 Task: Open a blank sheet, save the file as Elizabeth Add the quote 'Success is not a destination; it's a journey.'Success is not a destination; it's a journey.  Apply font style Apply font style Engravers MT and font size 18 Align the text to the Left .Change the text color to  Tan
Action: Mouse moved to (27, 18)
Screenshot: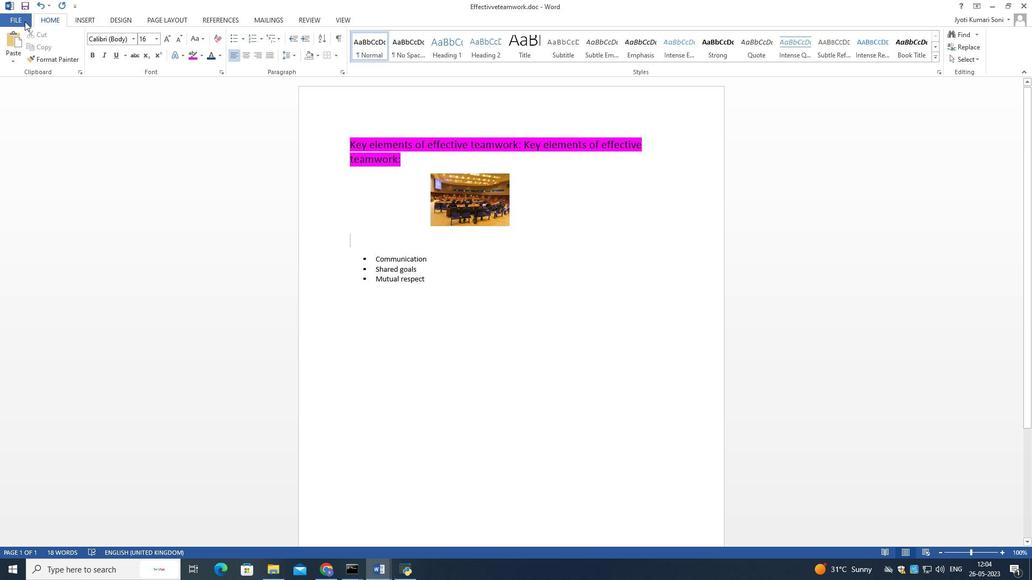 
Action: Mouse pressed left at (27, 18)
Screenshot: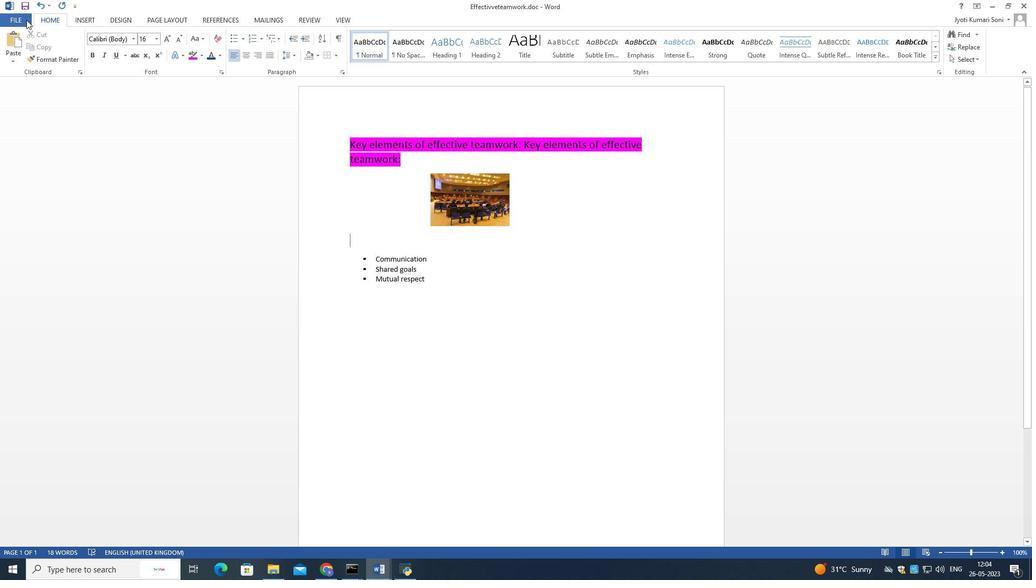 
Action: Mouse moved to (20, 71)
Screenshot: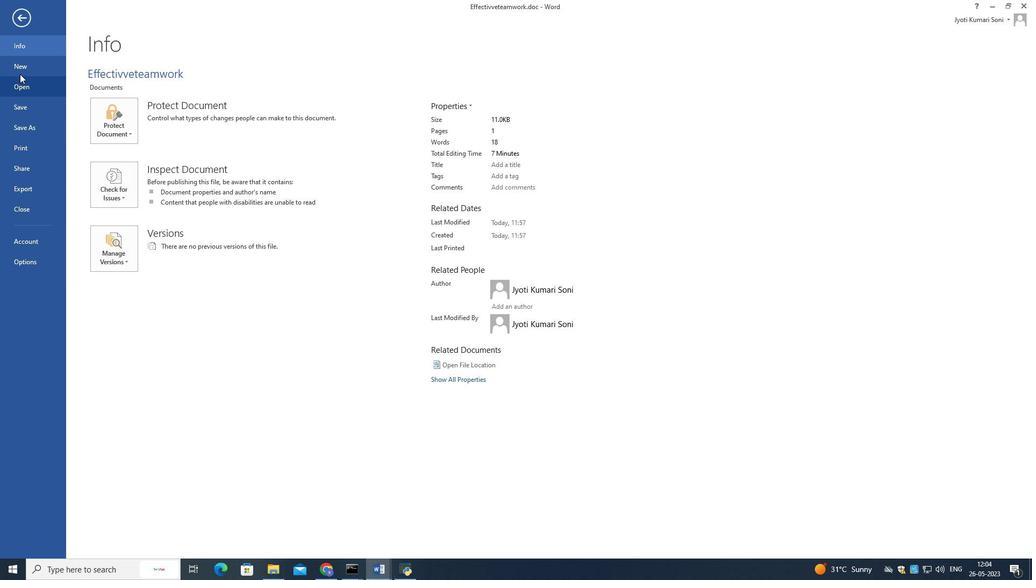 
Action: Mouse pressed left at (20, 71)
Screenshot: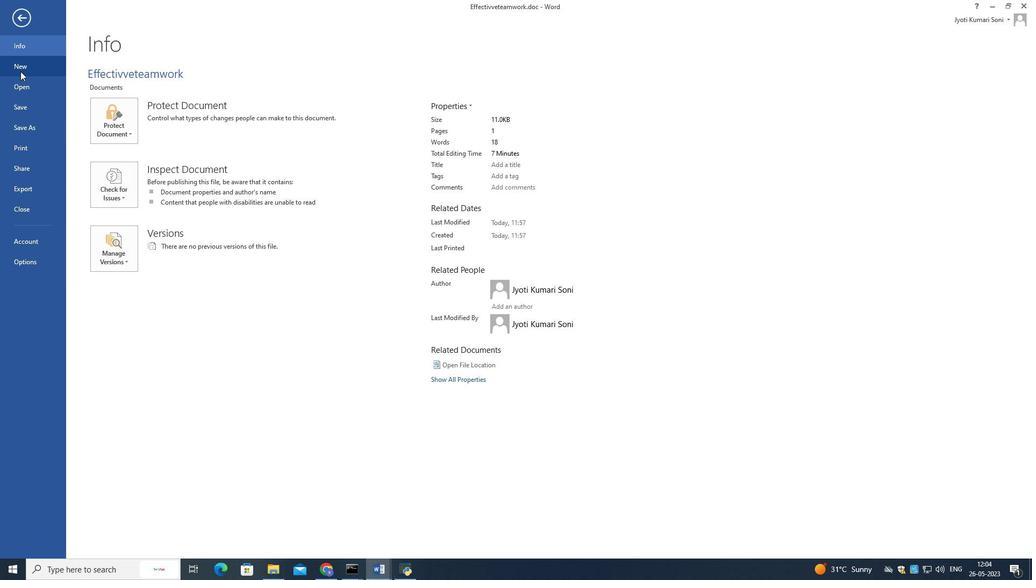 
Action: Mouse moved to (145, 156)
Screenshot: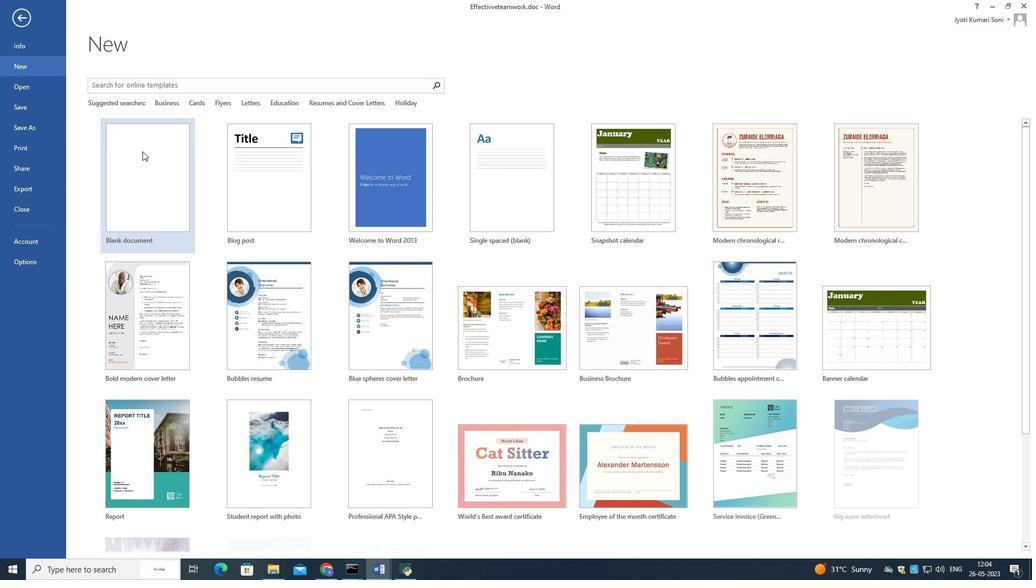 
Action: Mouse pressed left at (145, 156)
Screenshot: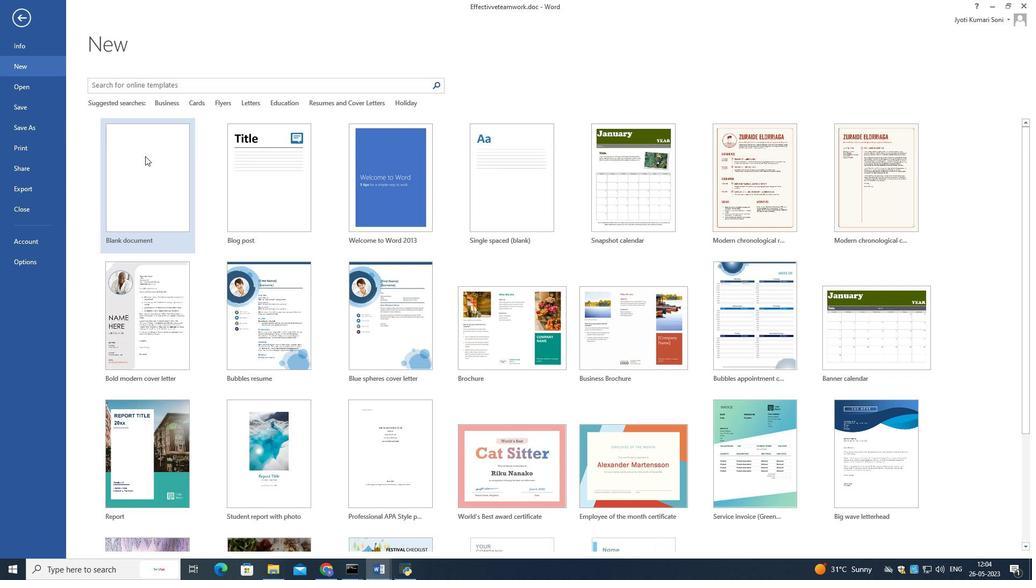 
Action: Mouse moved to (12, 19)
Screenshot: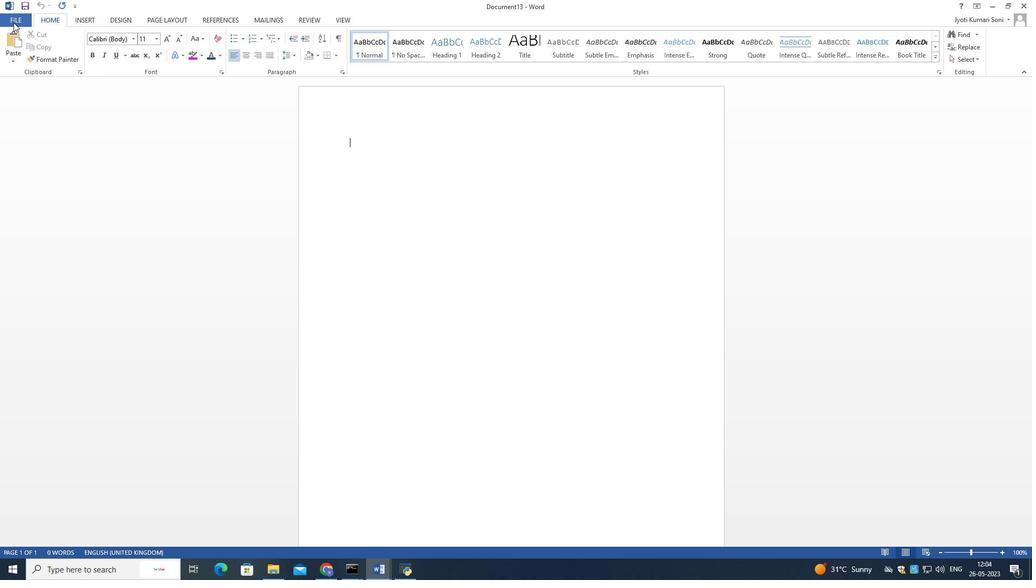 
Action: Mouse pressed left at (12, 19)
Screenshot: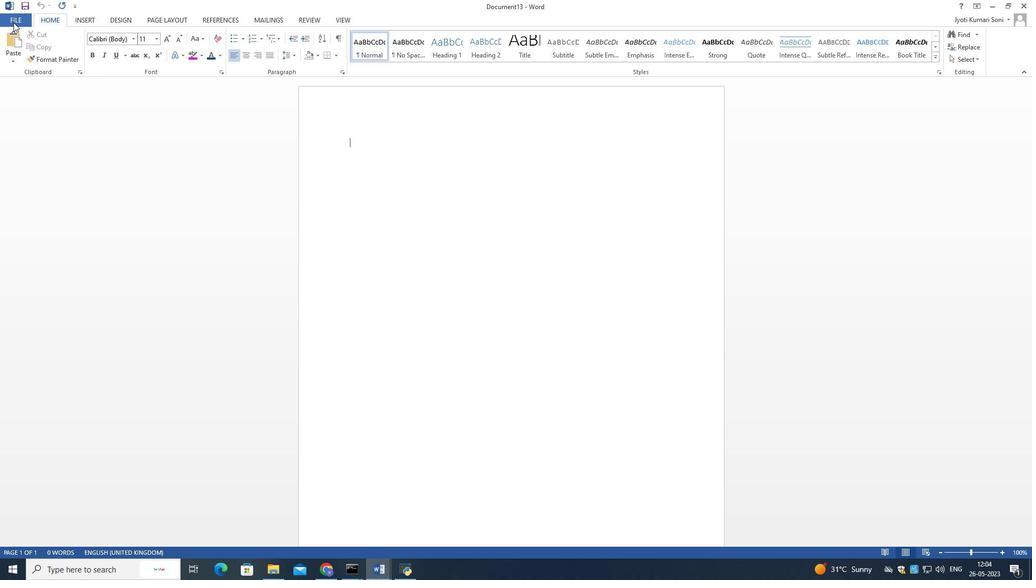 
Action: Mouse moved to (27, 132)
Screenshot: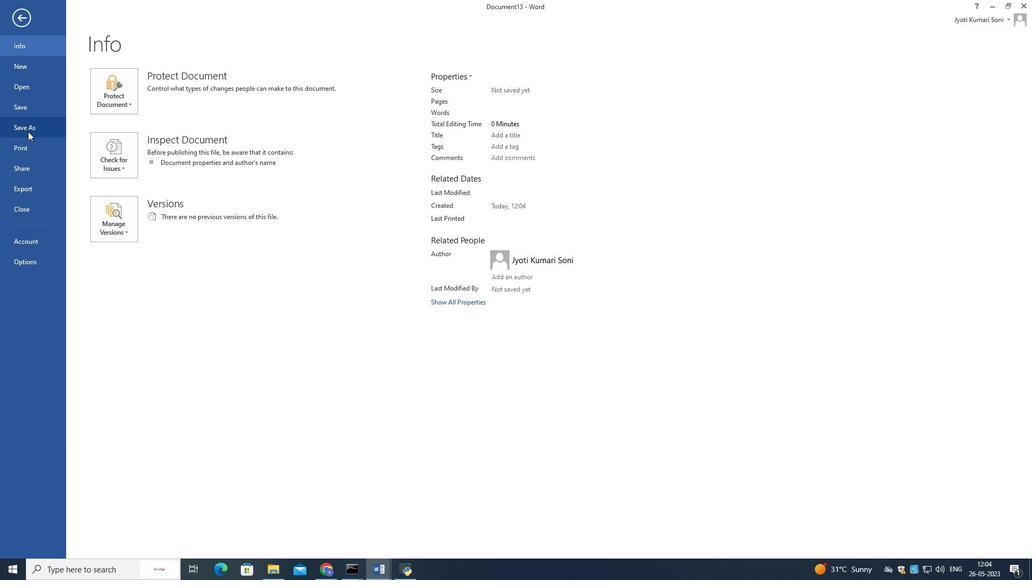 
Action: Mouse pressed left at (27, 132)
Screenshot: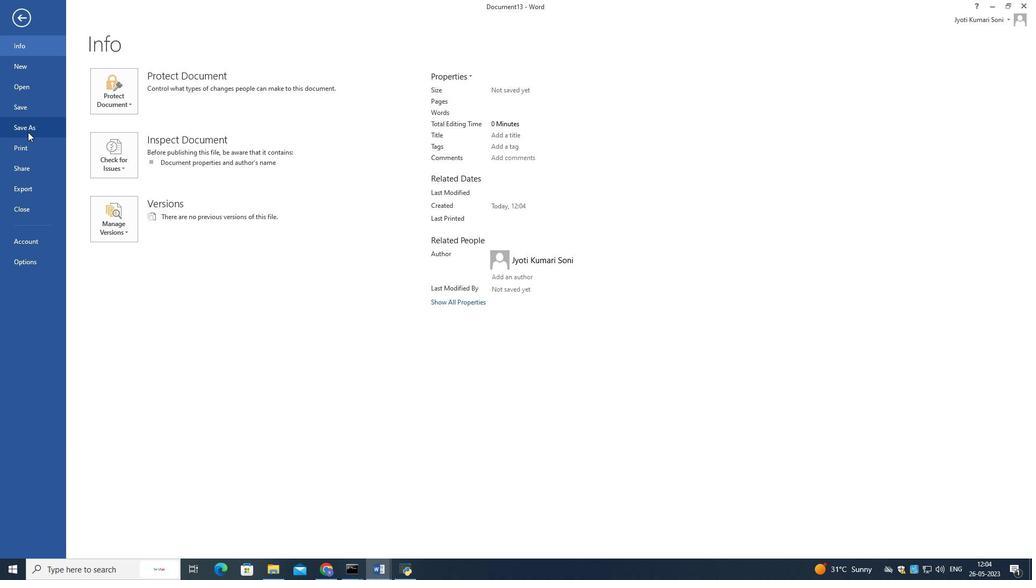 
Action: Mouse moved to (301, 112)
Screenshot: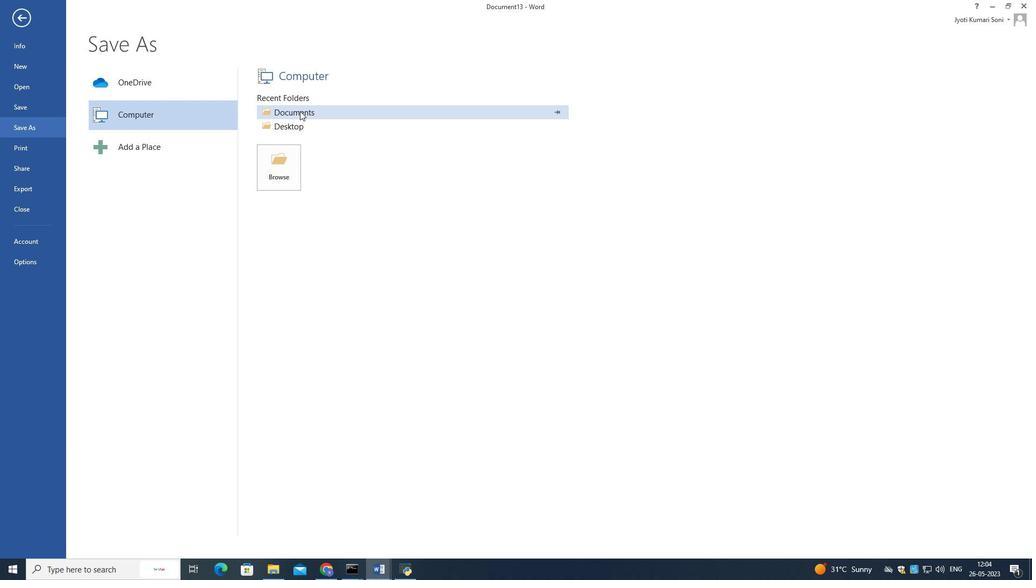 
Action: Mouse pressed left at (301, 112)
Screenshot: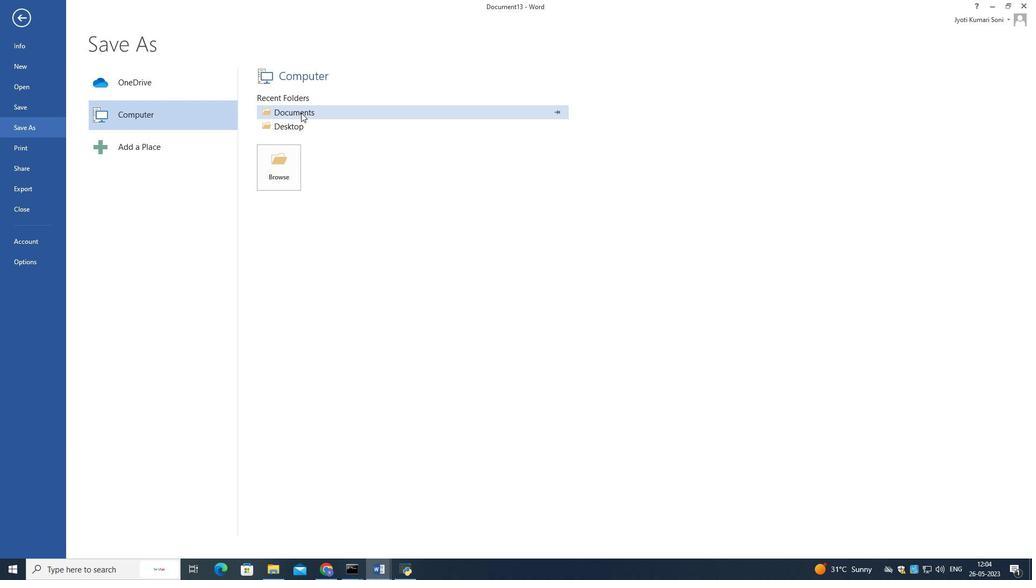 
Action: Mouse moved to (303, 214)
Screenshot: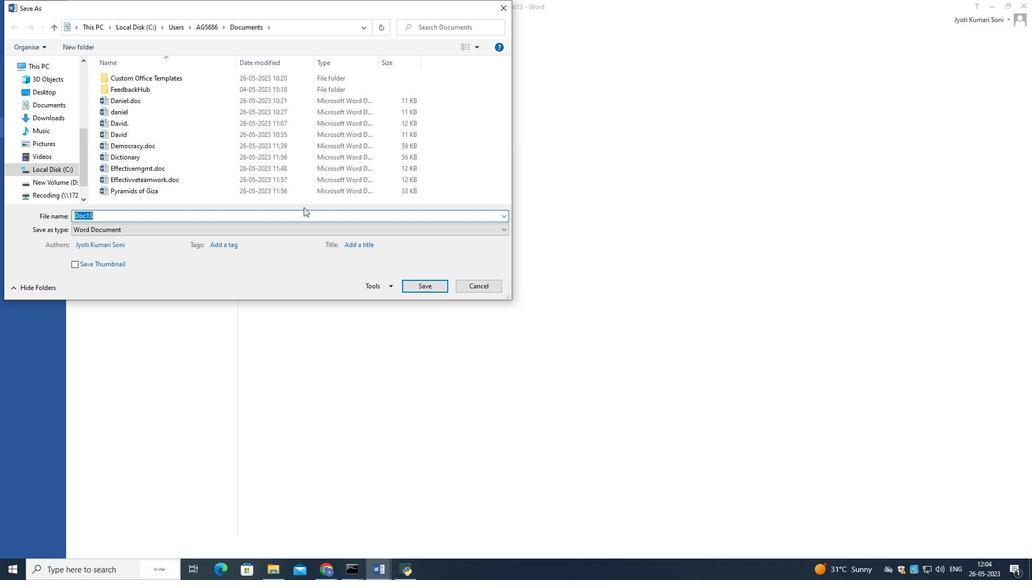 
Action: Key pressed <Key.shift>Elizabeth
Screenshot: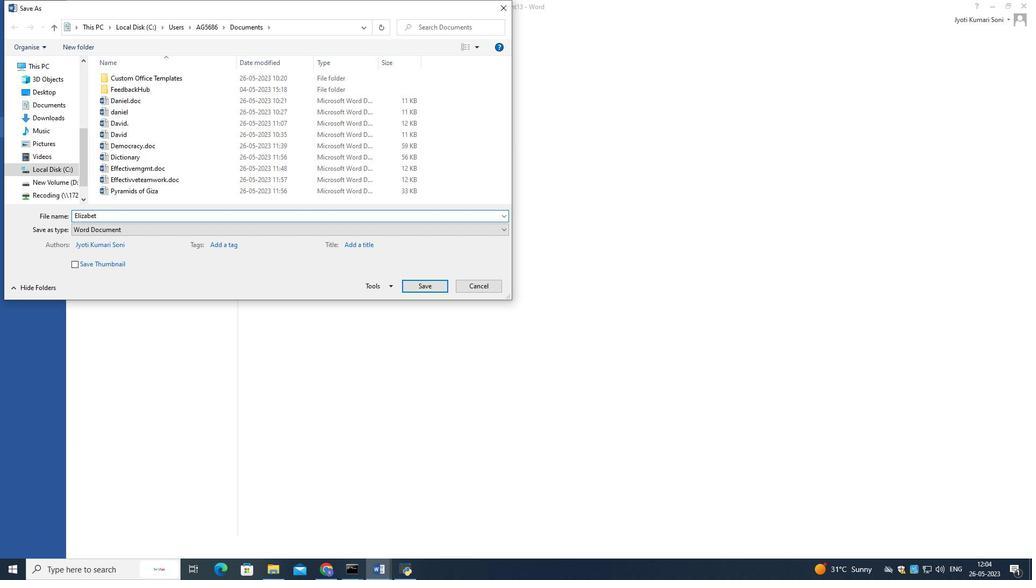 
Action: Mouse moved to (417, 289)
Screenshot: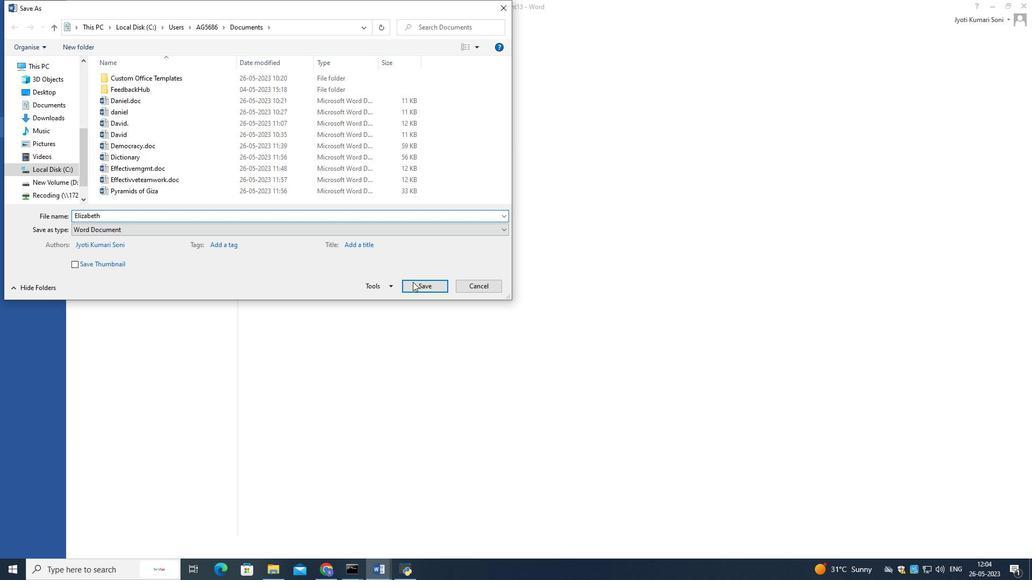 
Action: Mouse pressed left at (417, 289)
Screenshot: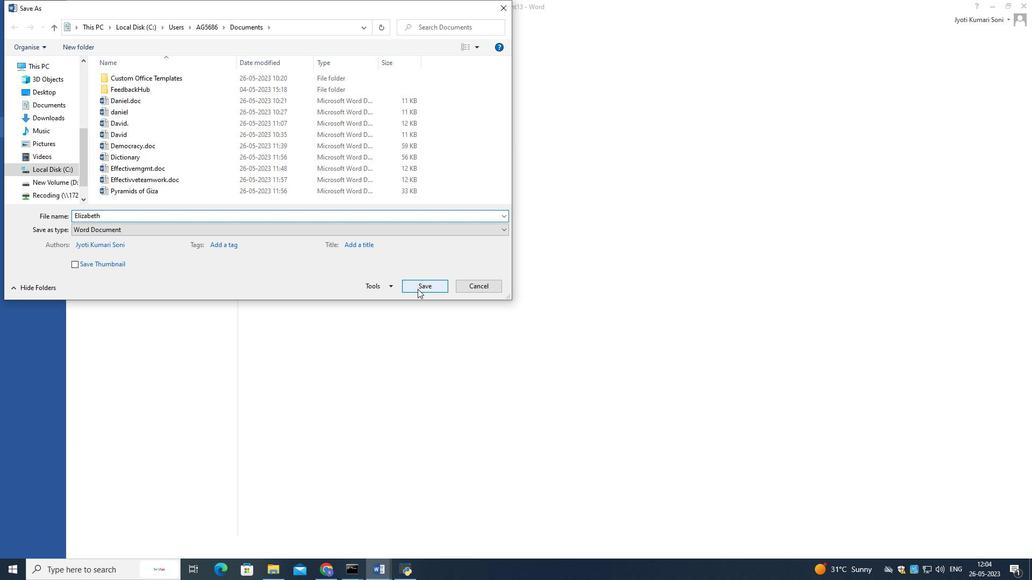 
Action: Mouse moved to (377, 146)
Screenshot: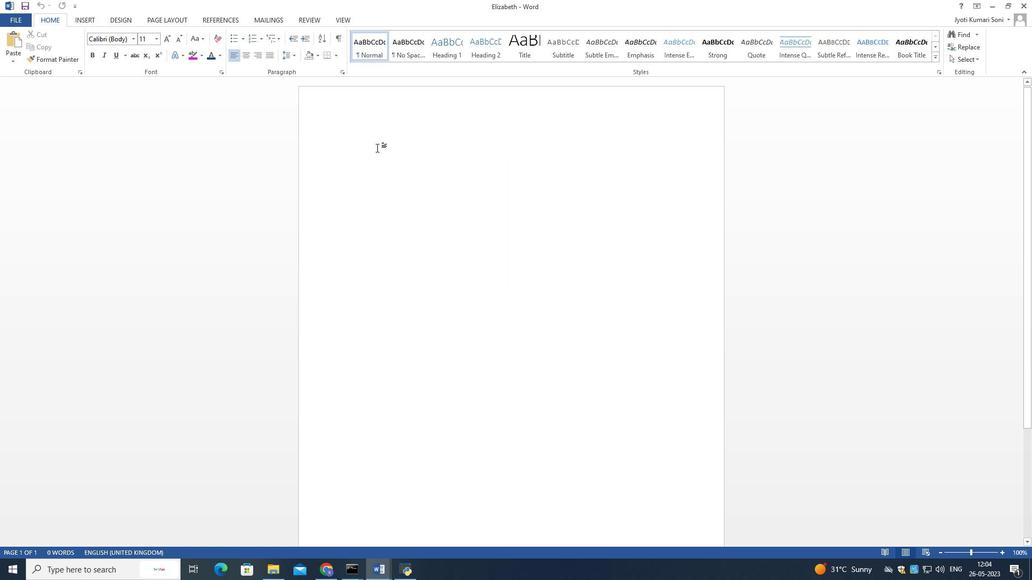 
Action: Key pressed <Key.shift>Succes
Screenshot: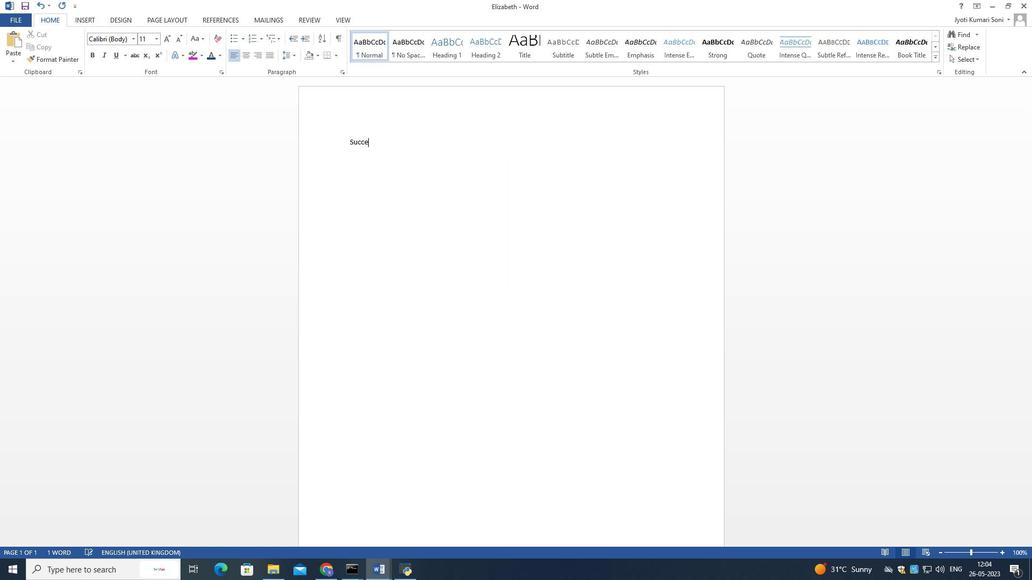 
Action: Mouse moved to (631, 5)
Screenshot: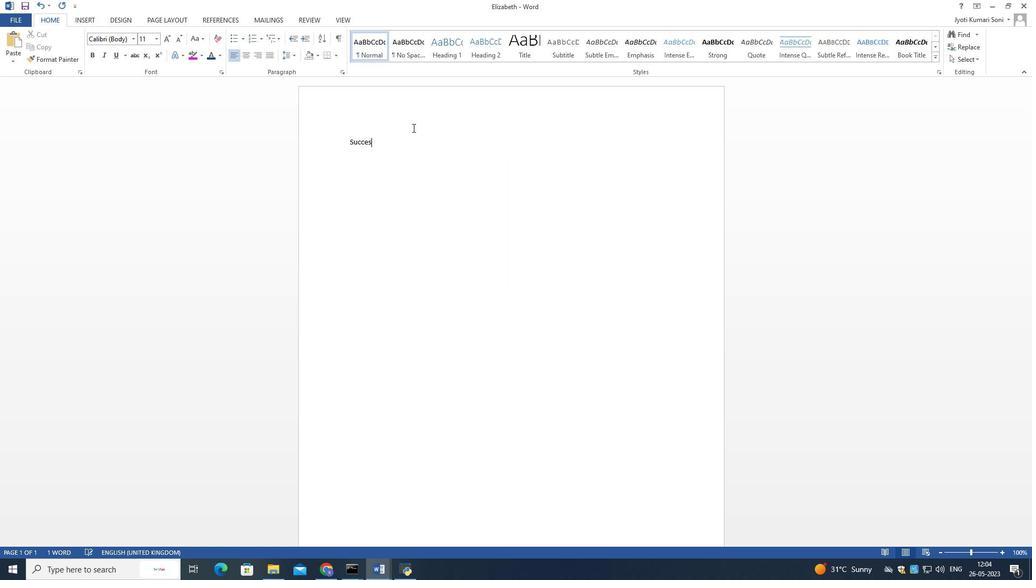 
Action: Key pressed s
Screenshot: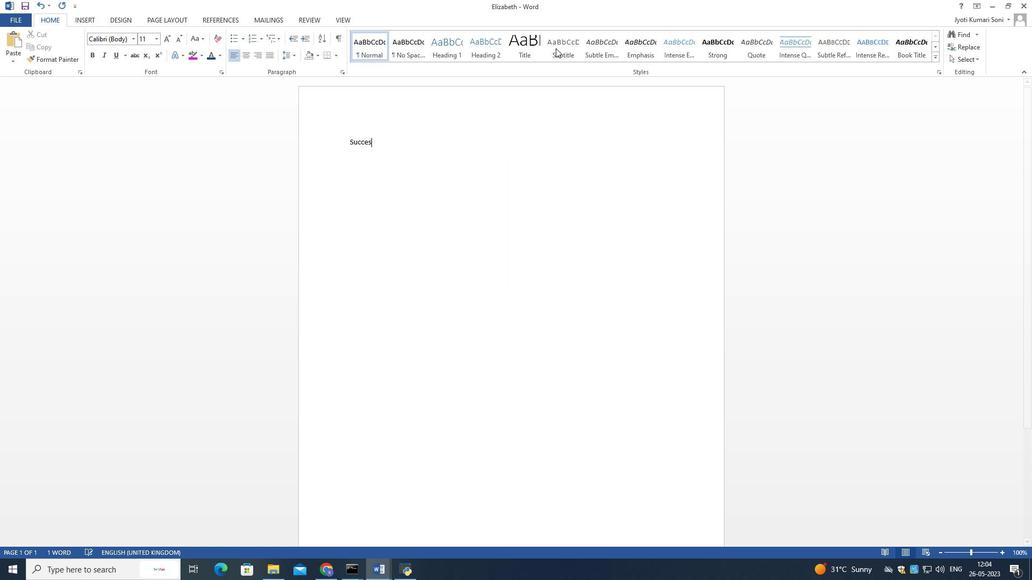 
Action: Mouse moved to (1032, 0)
Screenshot: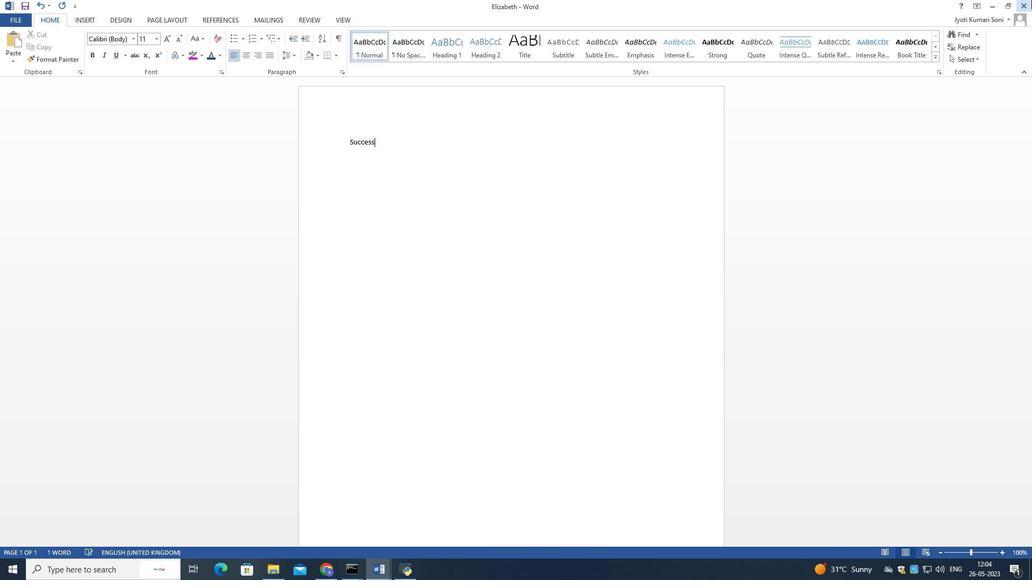 
Action: Key pressed <Key.space>id<Key.backspace>s<Key.space>not<Key.space>a<Key.space>destination;<Key.space><Key.shift>It's<Key.space>a<Key.space>journey.<Key.space><Key.shift>Success<Key.space>is<Key.space><Key.space>not<Key.space>a<Key.space>destination<Key.space>;<Key.space>i<Key.backspace><Key.shift>It's<Key.space>is<Key.space>a<Key.space>journey.
Screenshot: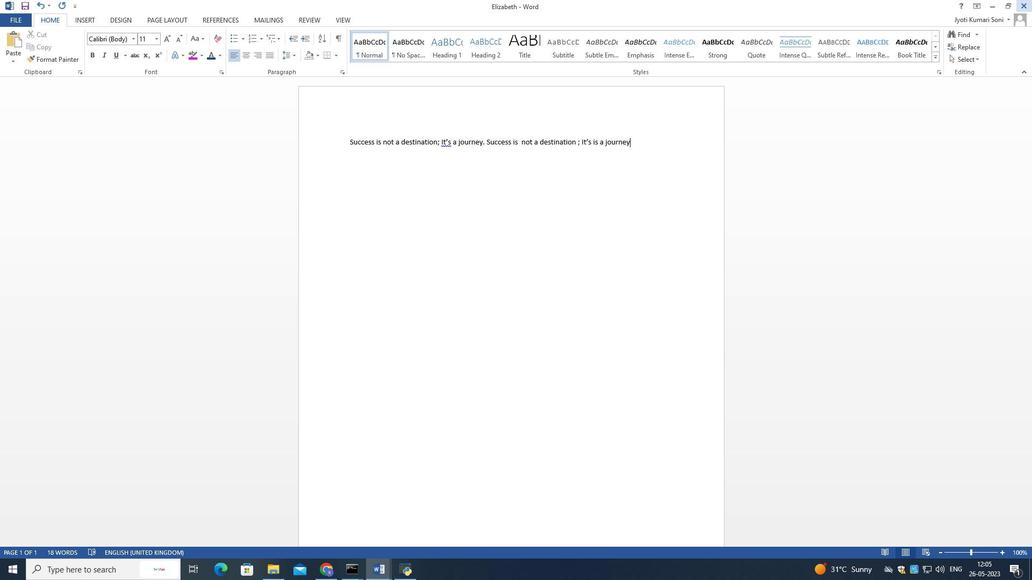 
Action: Mouse moved to (440, 141)
Screenshot: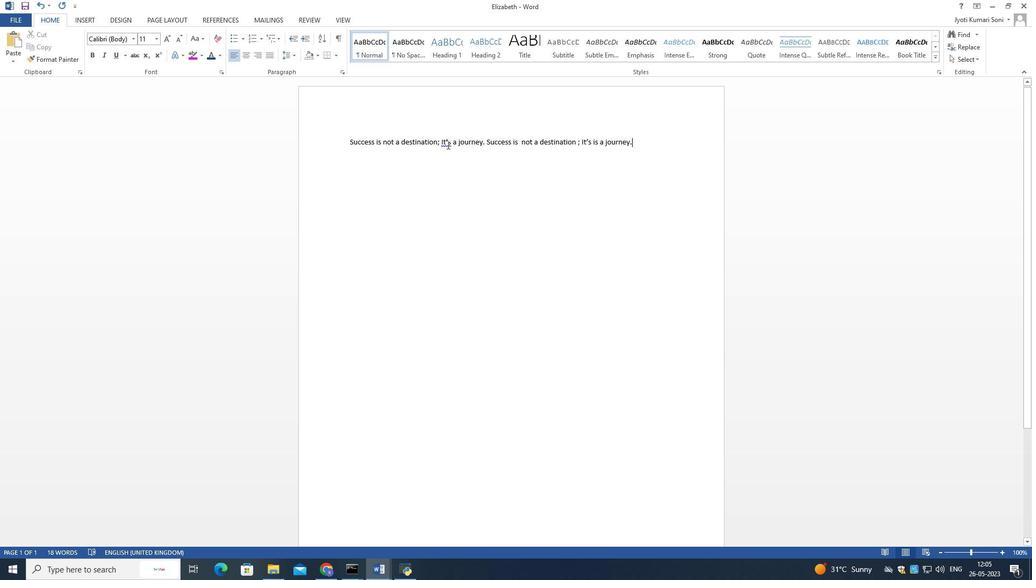 
Action: Mouse pressed left at (440, 141)
Screenshot: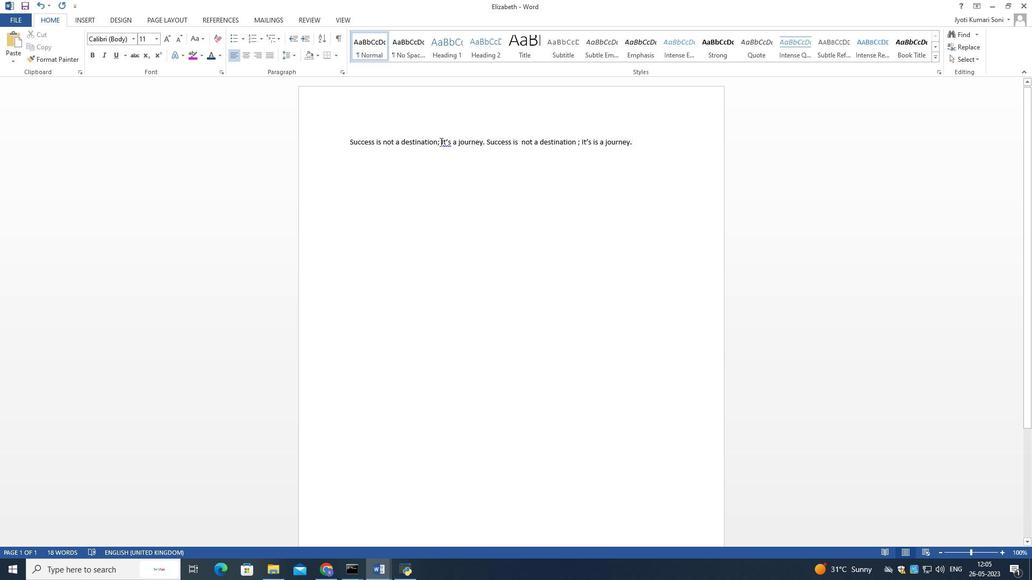 
Action: Mouse moved to (468, 162)
Screenshot: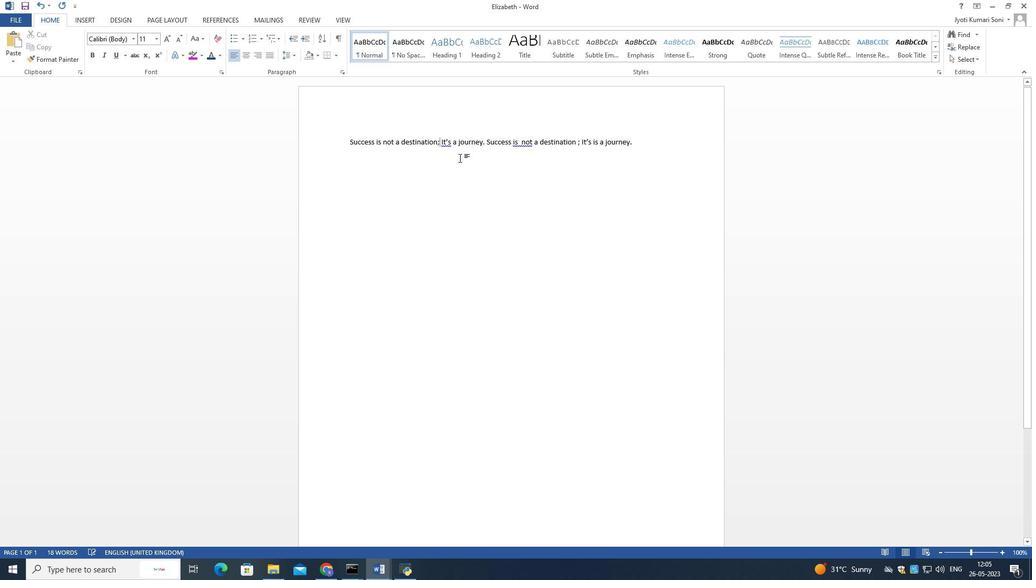 
Action: Key pressed <Key.space>
Screenshot: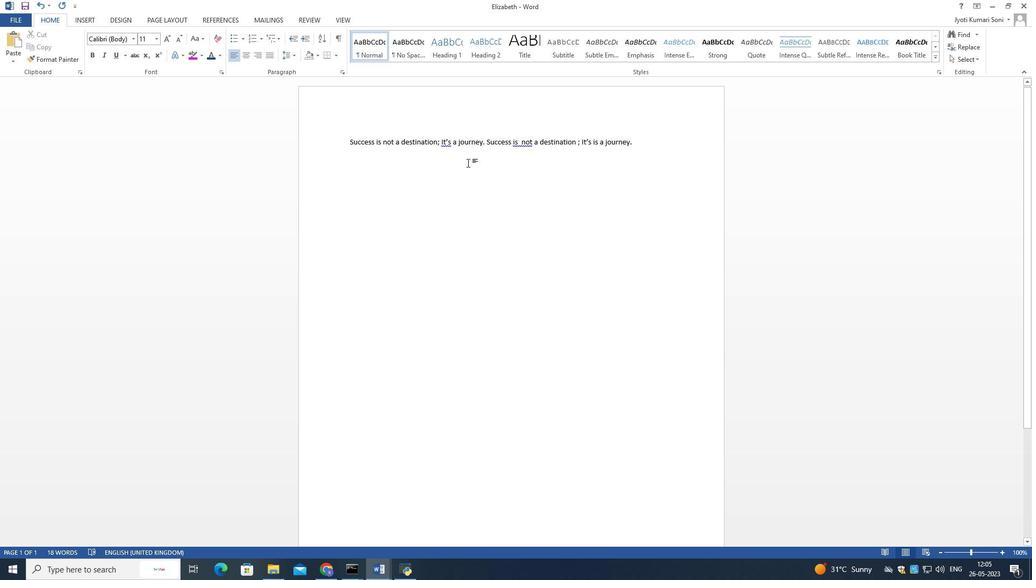 
Action: Mouse moved to (524, 140)
Screenshot: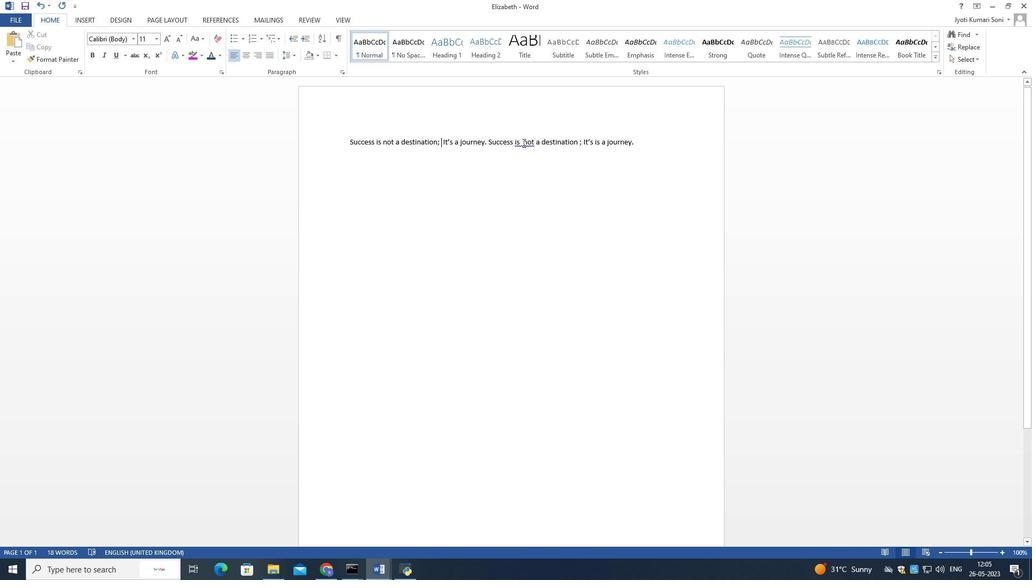 
Action: Mouse pressed left at (524, 140)
Screenshot: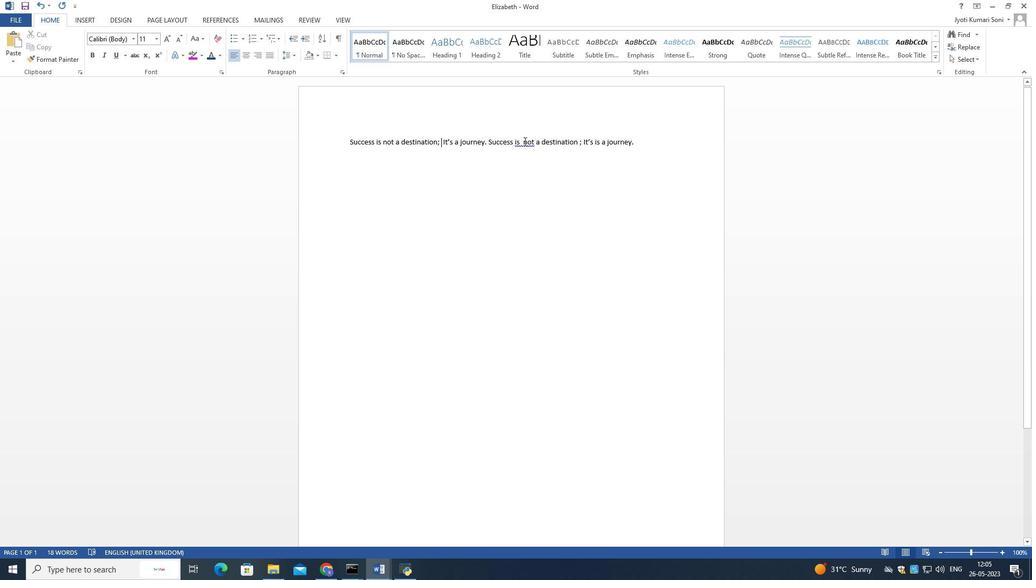 
Action: Mouse moved to (473, 198)
Screenshot: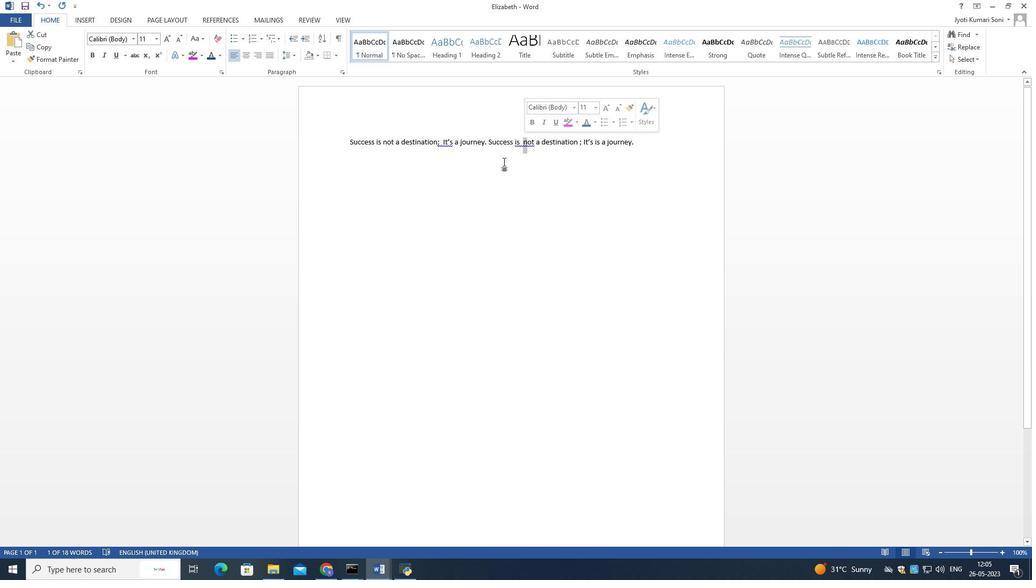 
Action: Mouse pressed left at (473, 198)
Screenshot: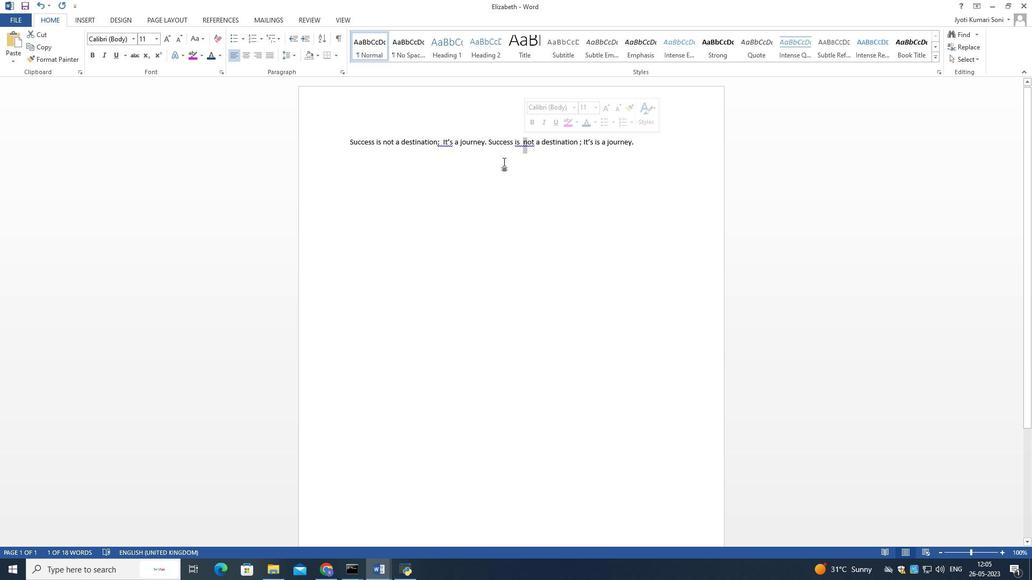 
Action: Mouse moved to (525, 139)
Screenshot: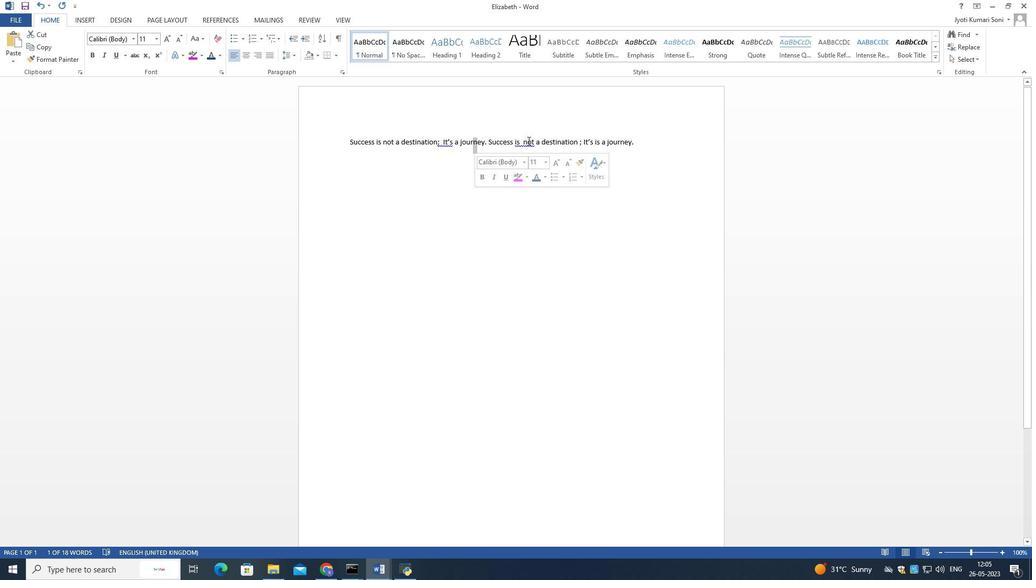 
Action: Mouse pressed left at (525, 139)
Screenshot: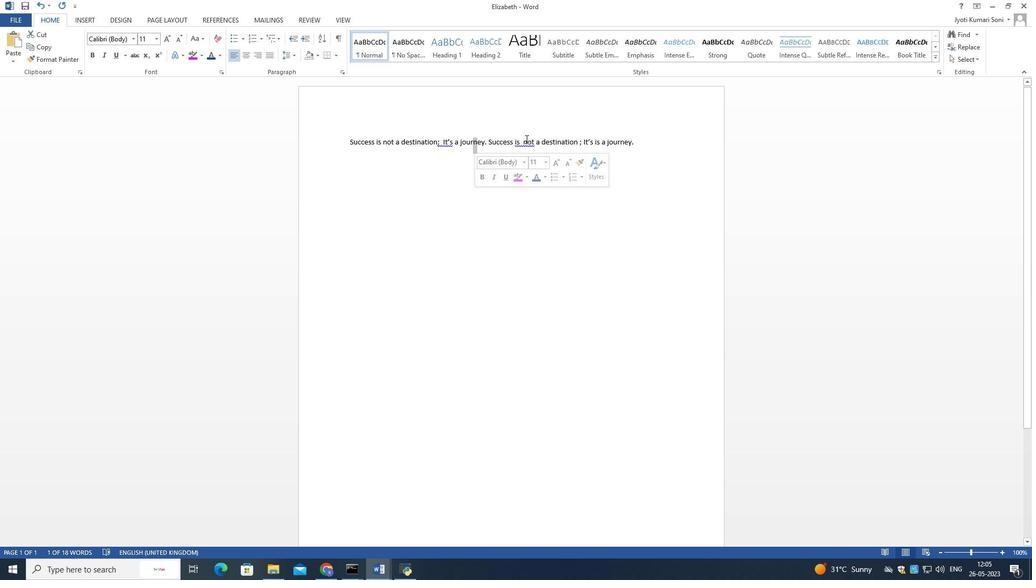 
Action: Mouse moved to (562, 225)
Screenshot: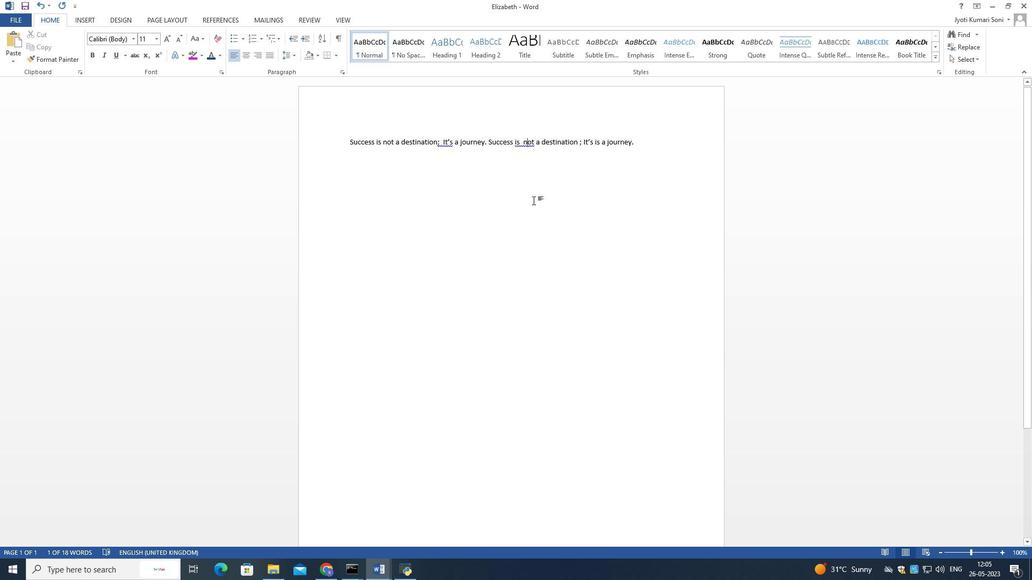 
Action: Key pressed <Key.left><Key.backspace>
Screenshot: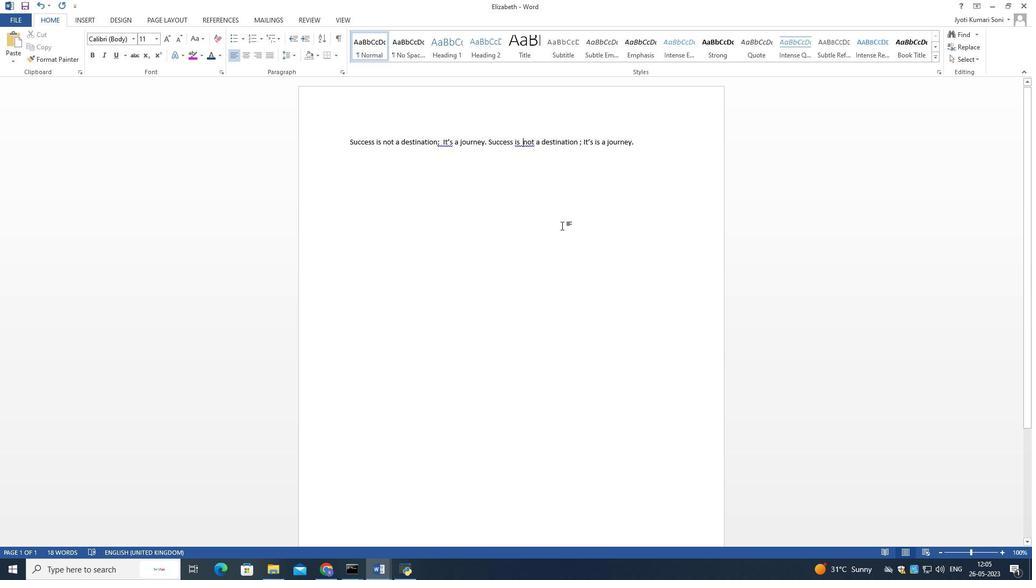 
Action: Mouse moved to (450, 140)
Screenshot: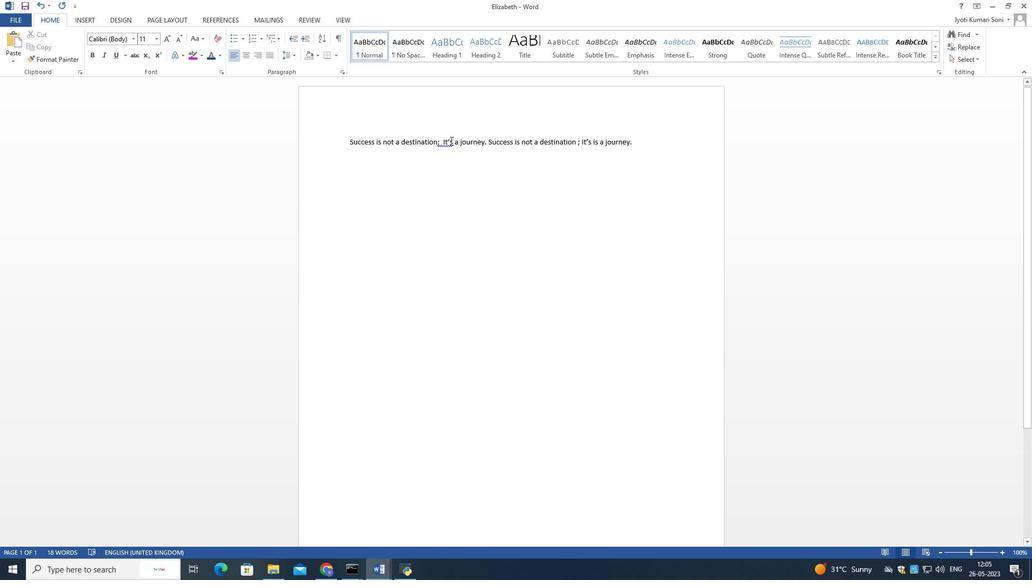 
Action: Mouse pressed left at (450, 140)
Screenshot: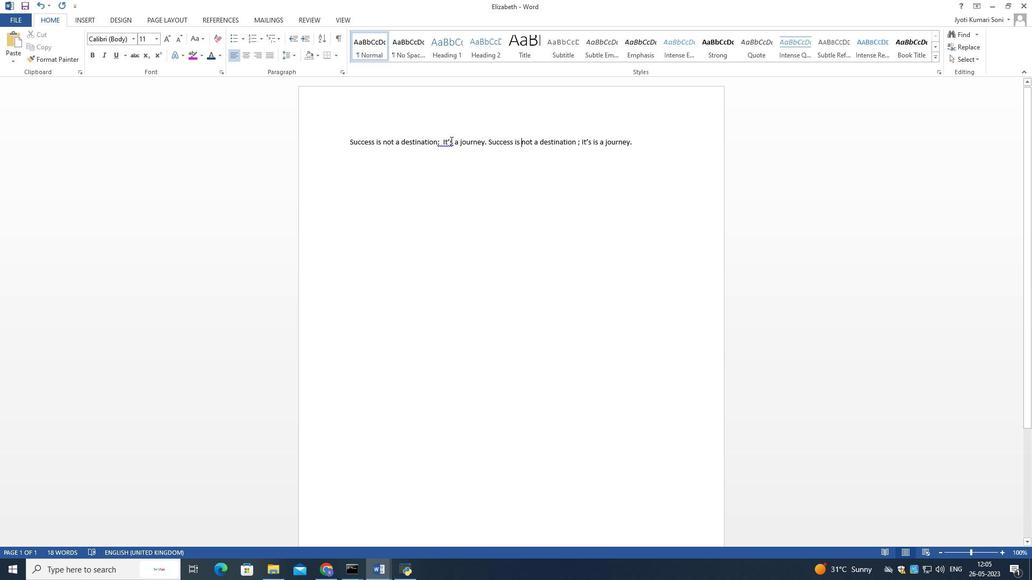 
Action: Mouse moved to (442, 141)
Screenshot: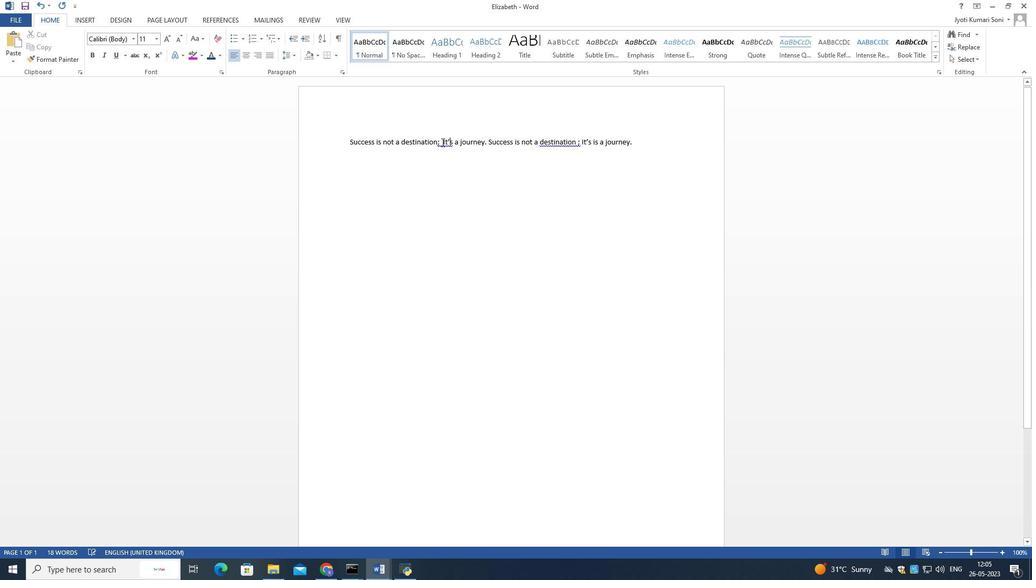 
Action: Mouse pressed left at (442, 141)
Screenshot: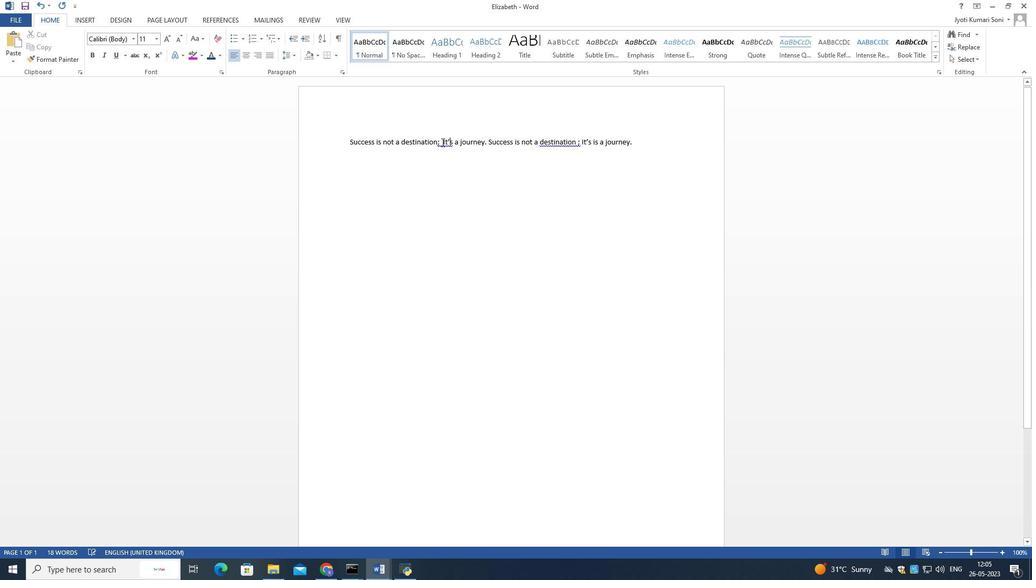 
Action: Mouse moved to (454, 198)
Screenshot: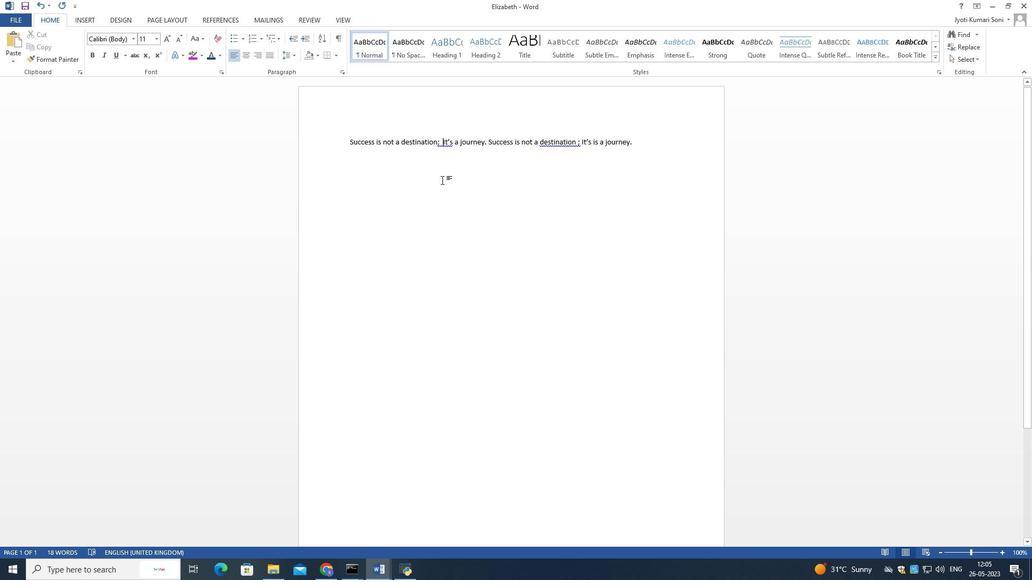 
Action: Key pressed <Key.backspace>
Screenshot: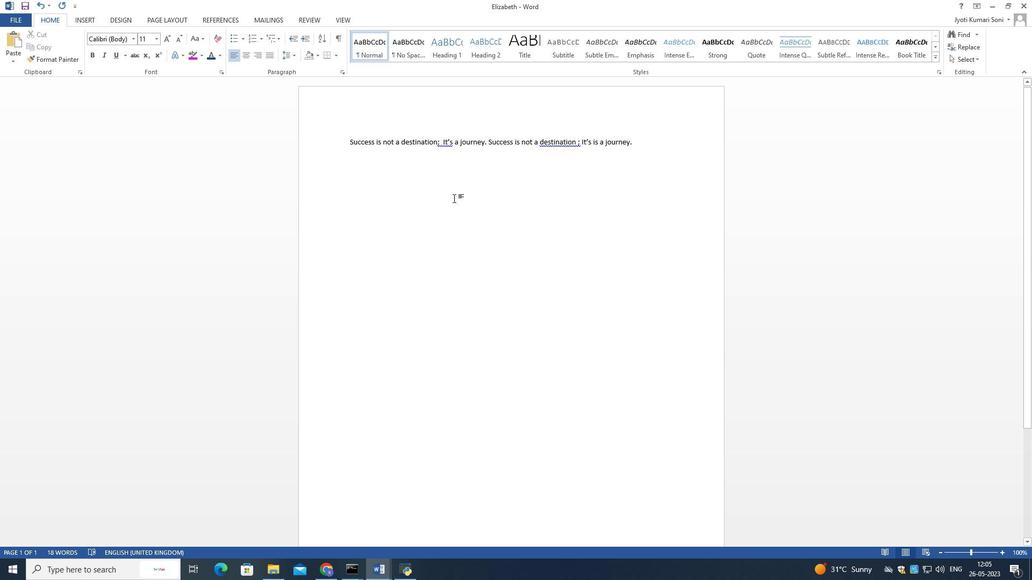 
Action: Mouse moved to (576, 138)
Screenshot: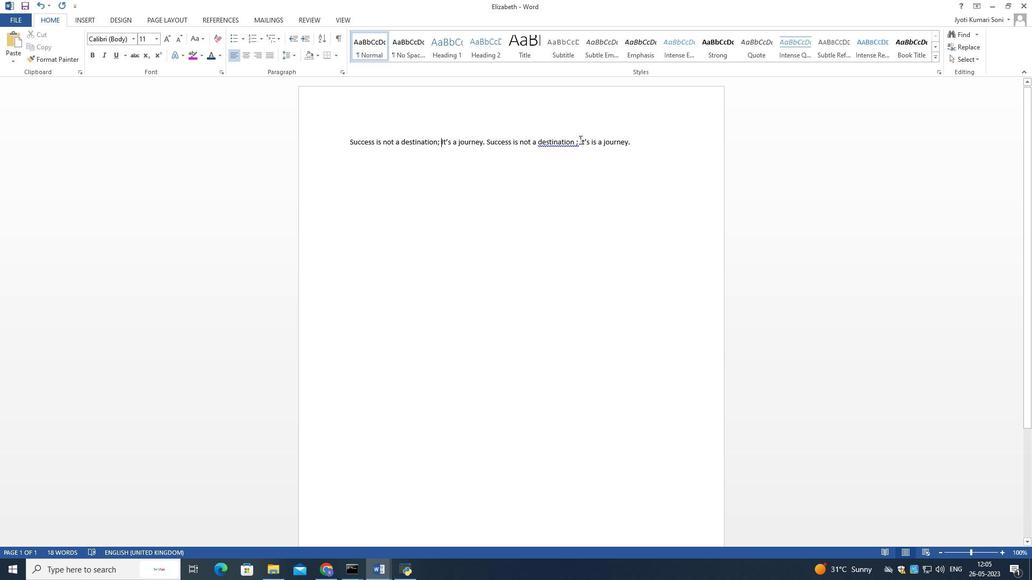 
Action: Mouse pressed left at (576, 138)
Screenshot: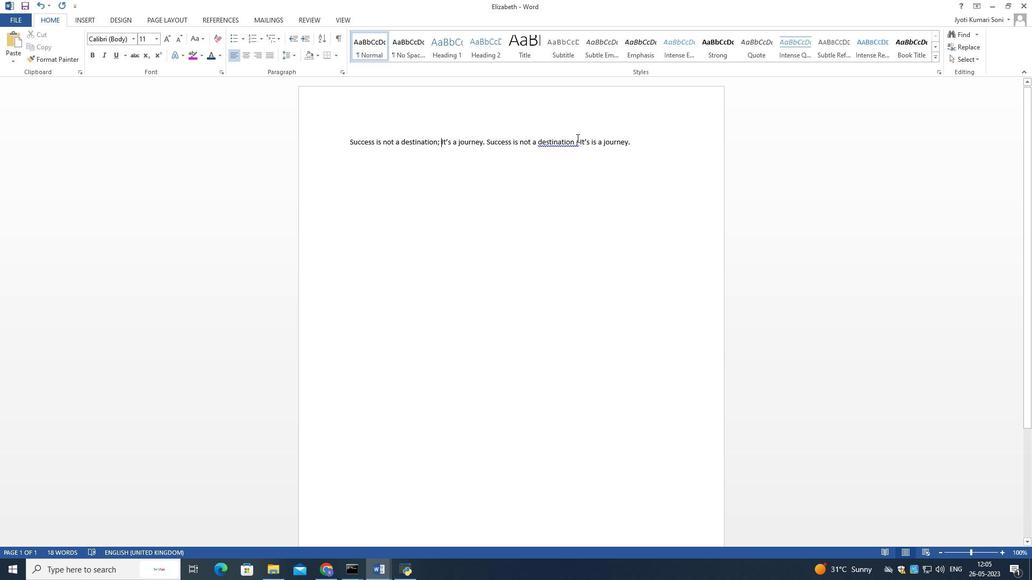 
Action: Mouse moved to (574, 189)
Screenshot: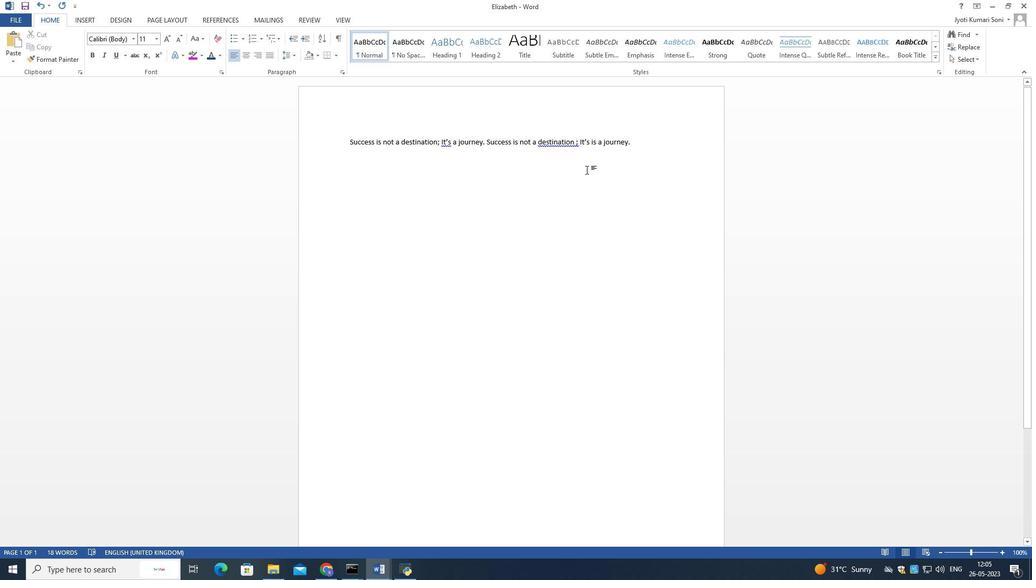 
Action: Mouse pressed left at (574, 189)
Screenshot: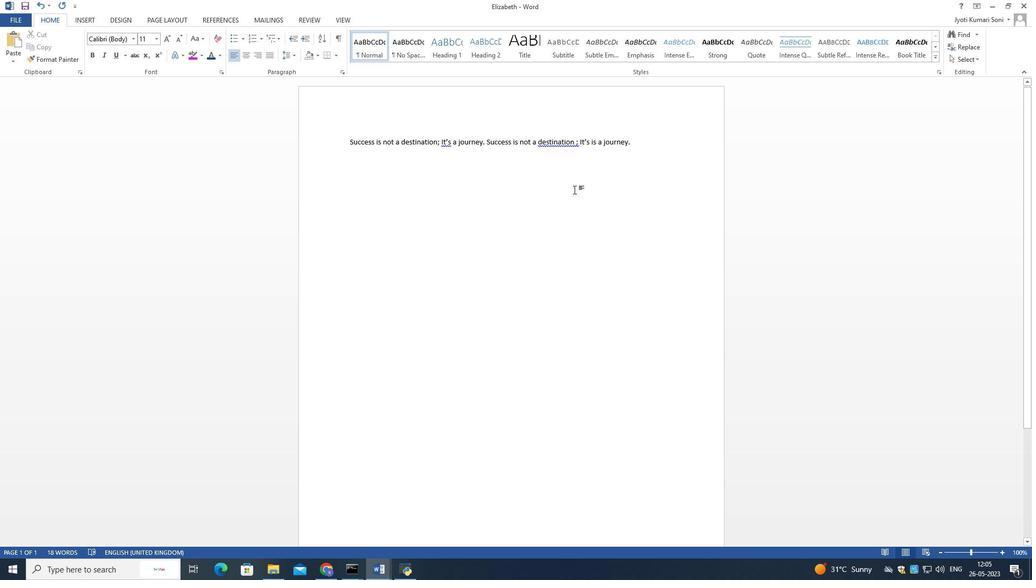 
Action: Mouse moved to (644, 140)
Screenshot: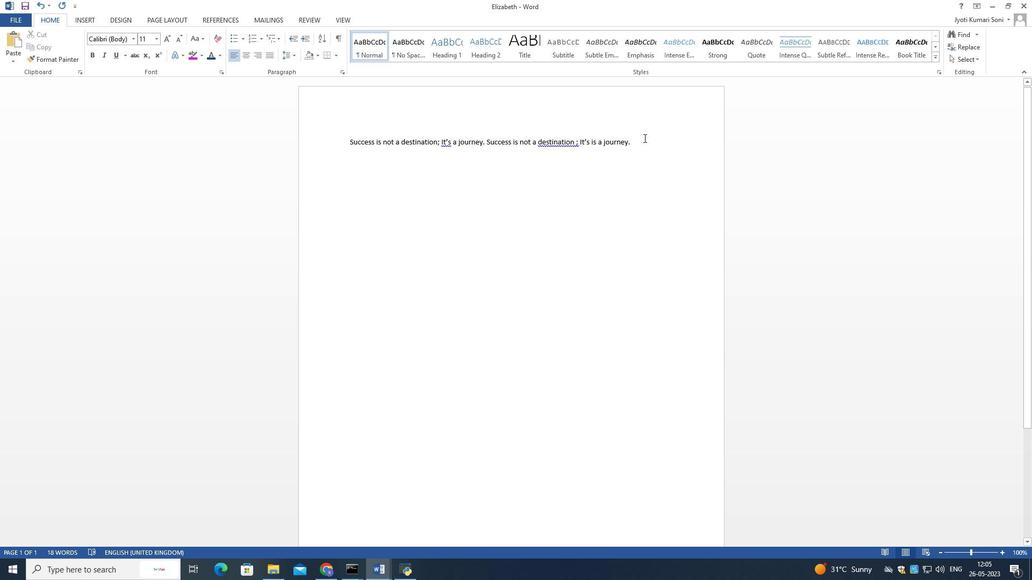 
Action: Mouse pressed left at (644, 140)
Screenshot: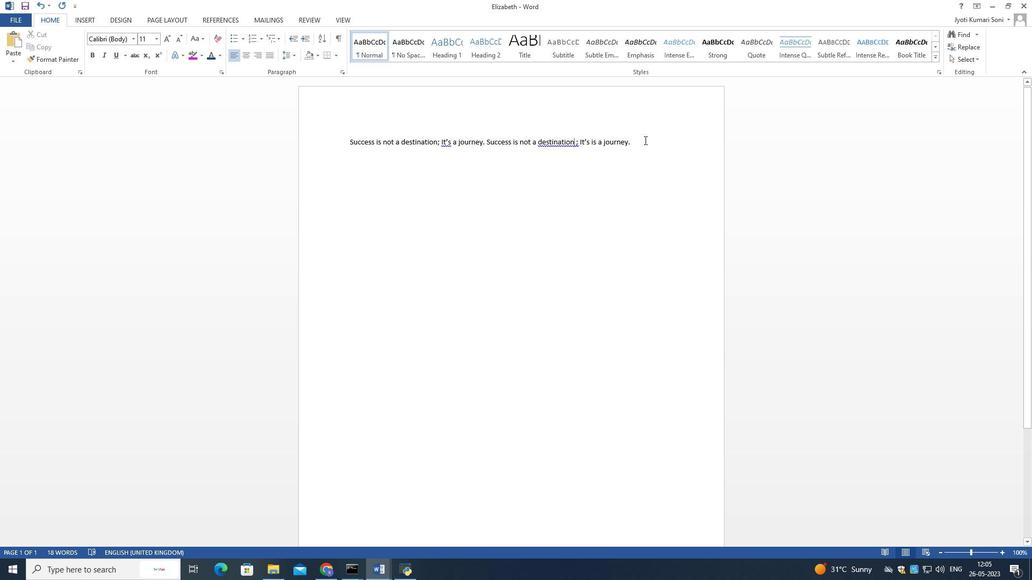 
Action: Mouse moved to (131, 38)
Screenshot: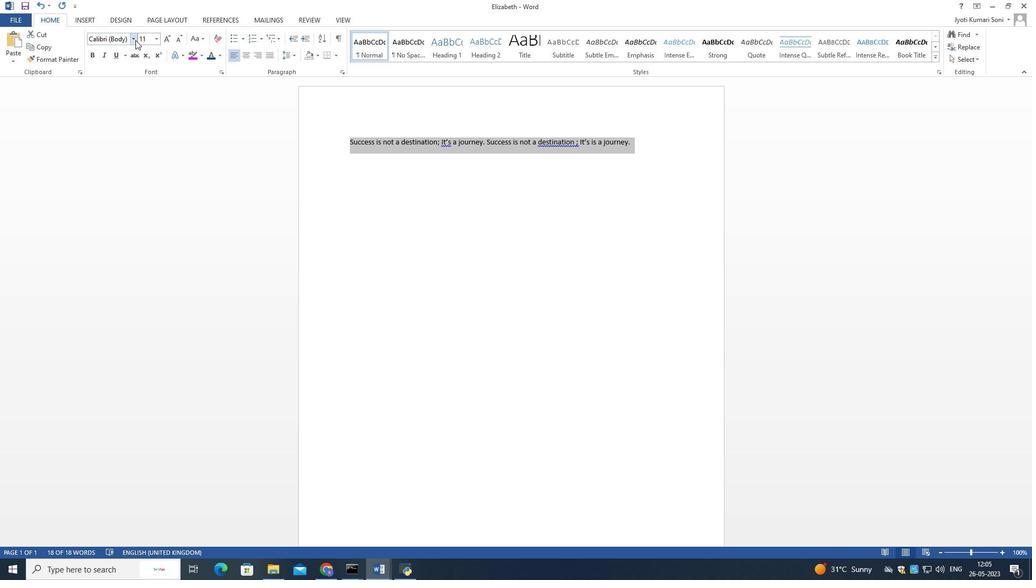 
Action: Mouse pressed left at (131, 38)
Screenshot: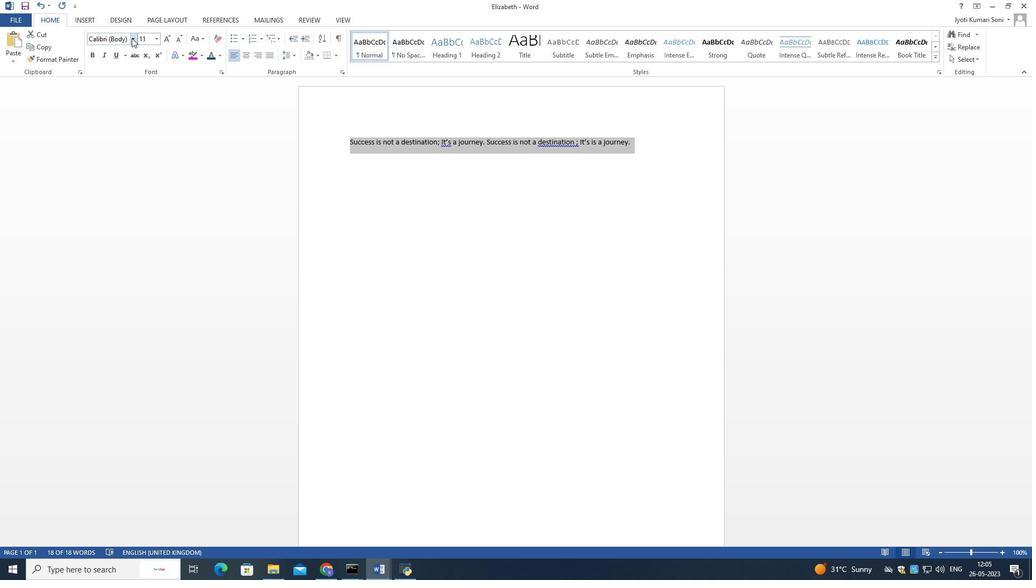 
Action: Mouse moved to (149, 161)
Screenshot: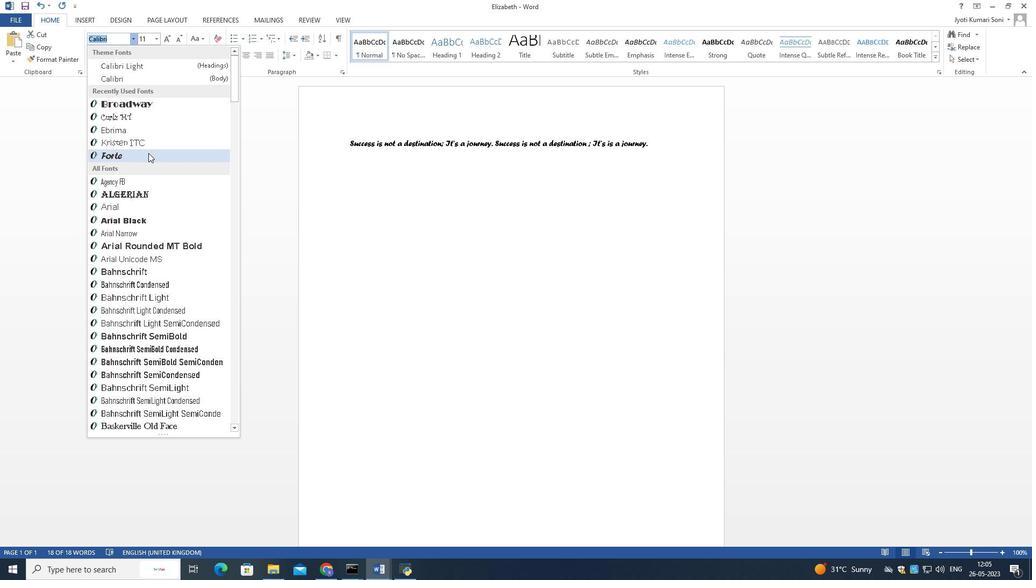 
Action: Mouse scrolled (149, 161) with delta (0, 0)
Screenshot: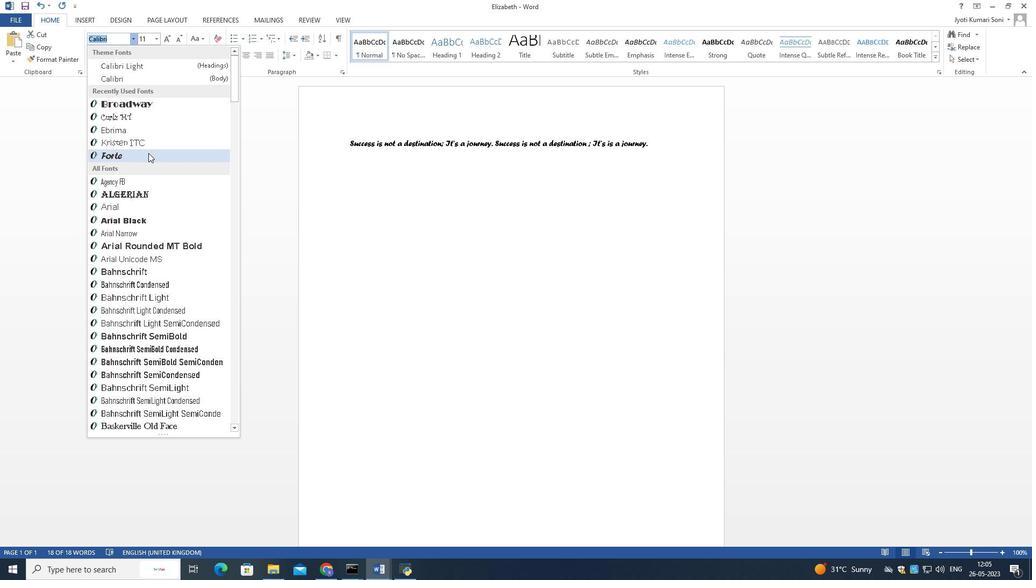 
Action: Mouse moved to (149, 166)
Screenshot: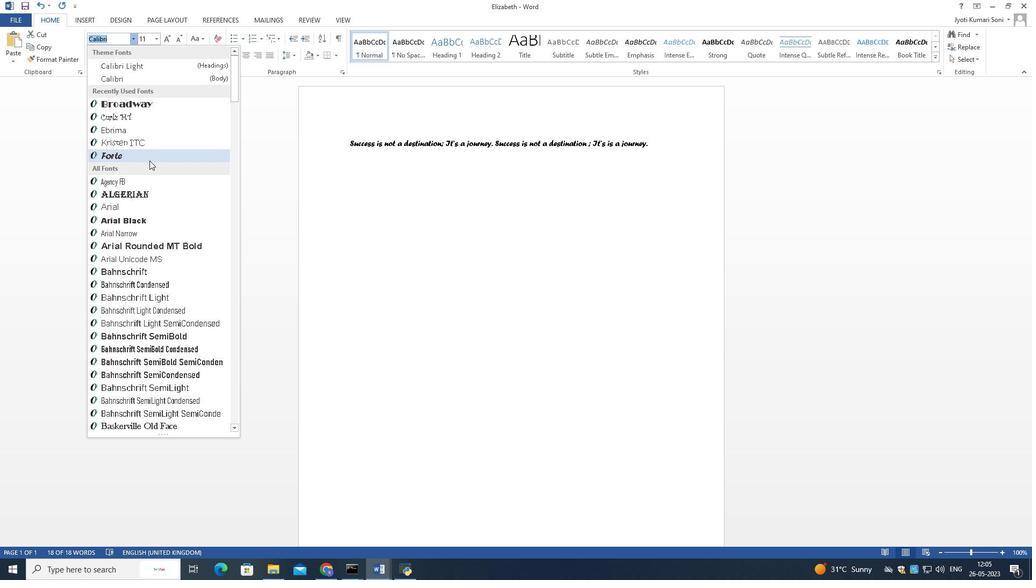 
Action: Mouse scrolled (149, 166) with delta (0, 0)
Screenshot: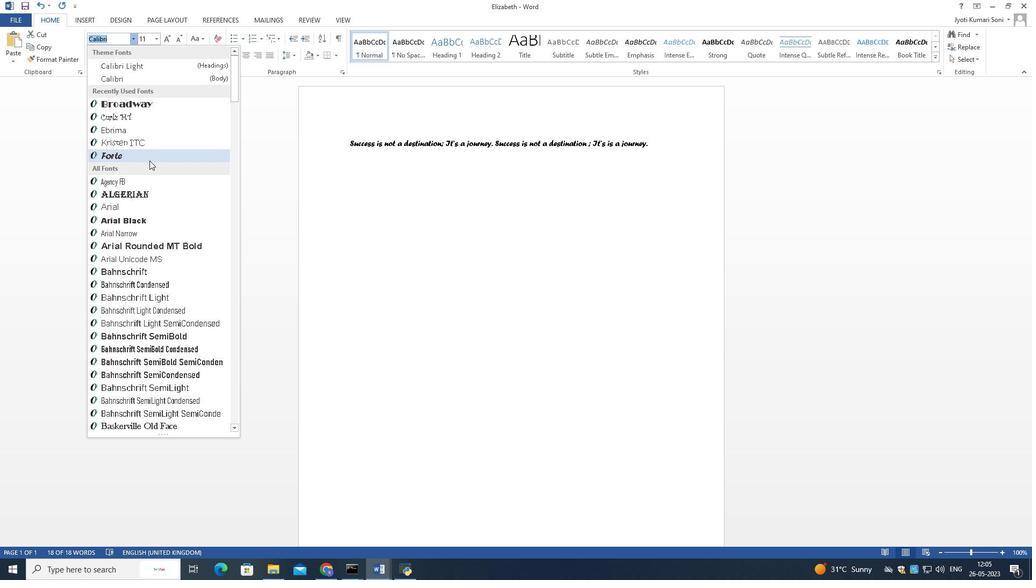 
Action: Mouse moved to (150, 167)
Screenshot: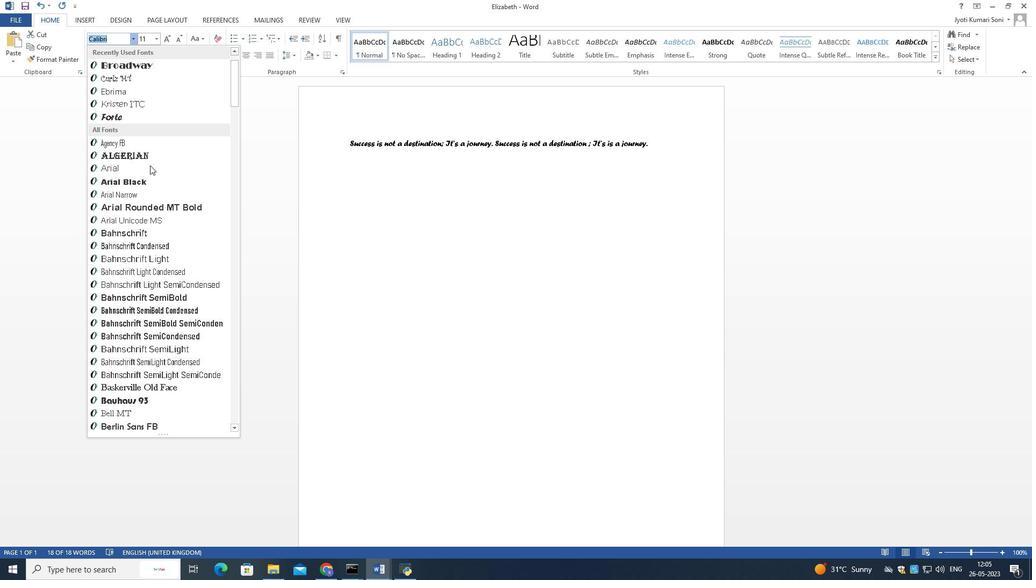 
Action: Mouse scrolled (150, 167) with delta (0, 0)
Screenshot: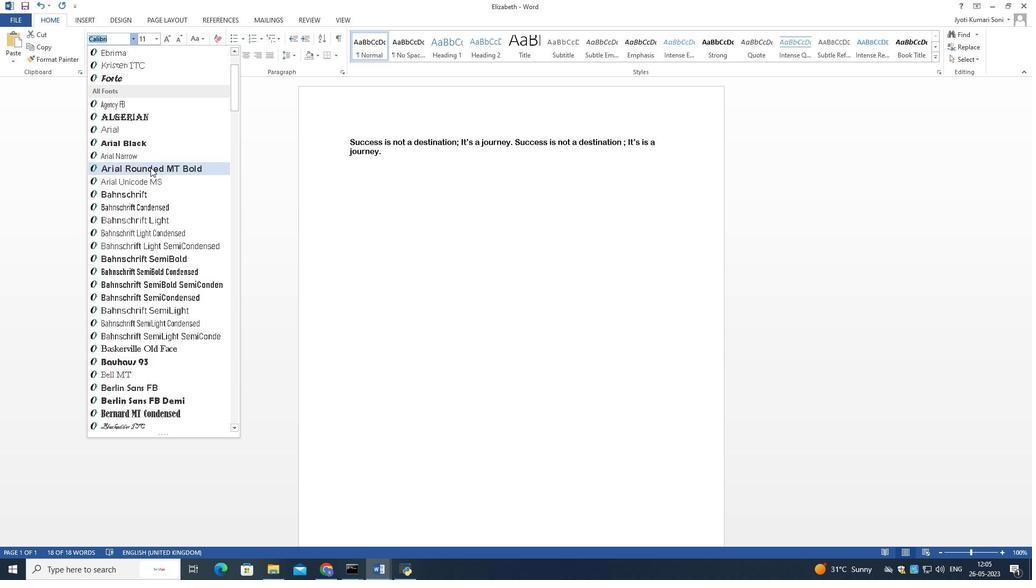
Action: Mouse moved to (151, 168)
Screenshot: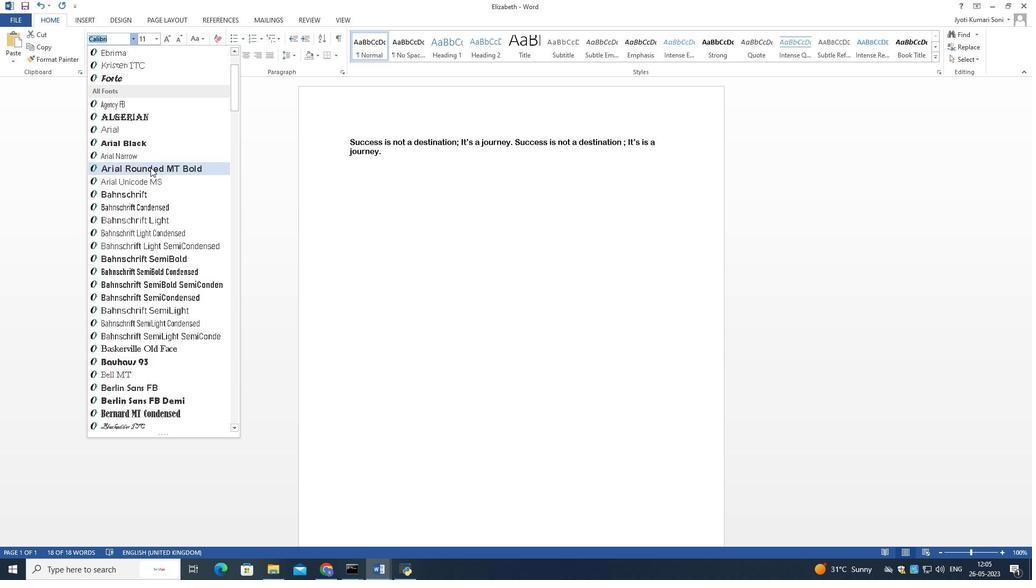 
Action: Mouse scrolled (151, 167) with delta (0, 0)
Screenshot: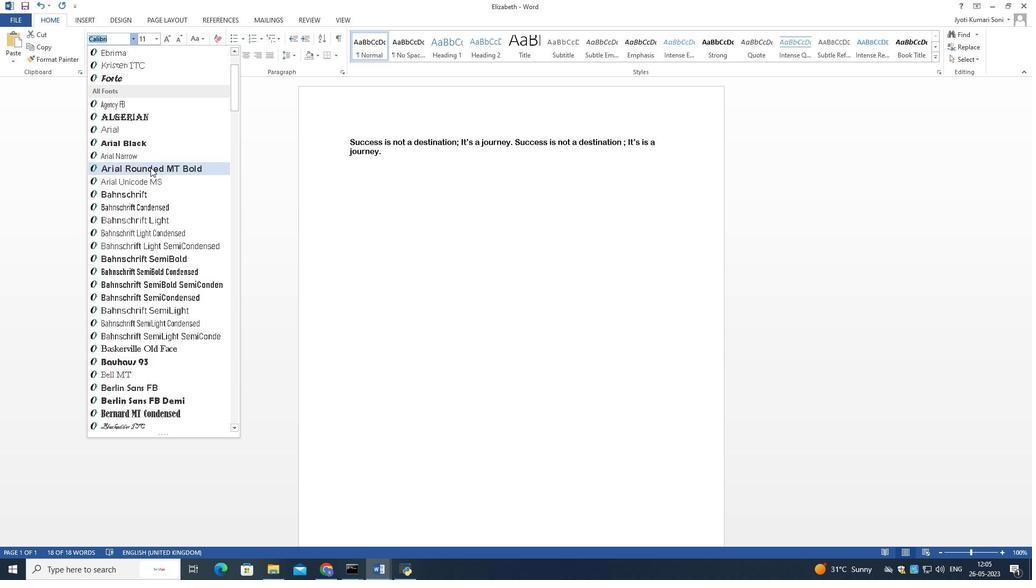 
Action: Mouse moved to (151, 168)
Screenshot: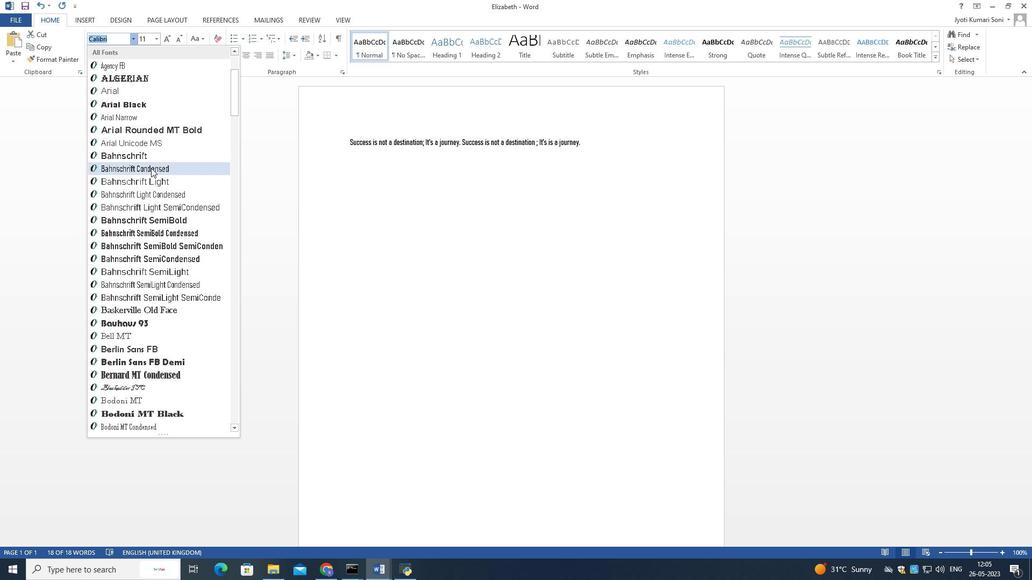 
Action: Mouse scrolled (151, 167) with delta (0, 0)
Screenshot: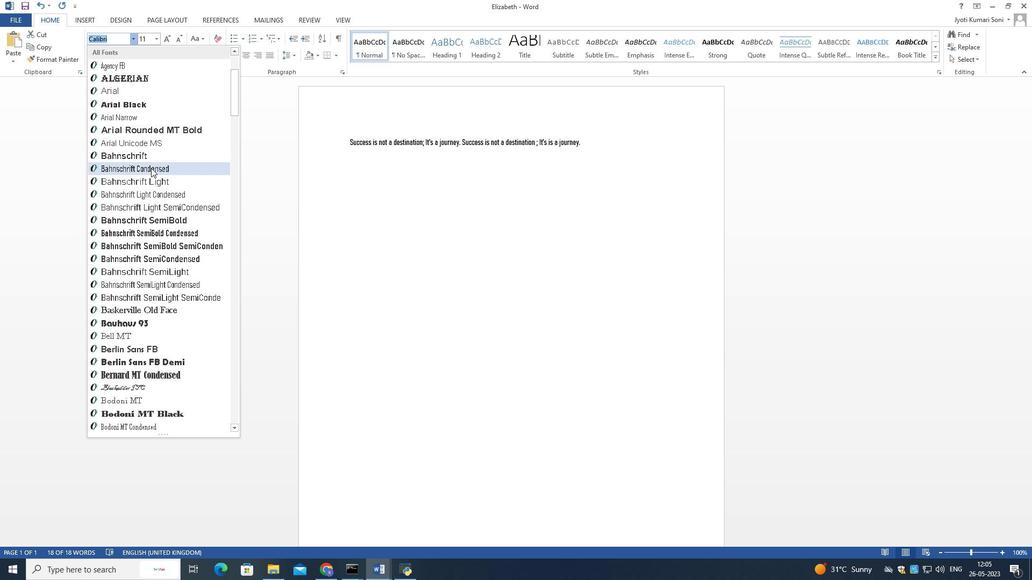 
Action: Mouse moved to (151, 169)
Screenshot: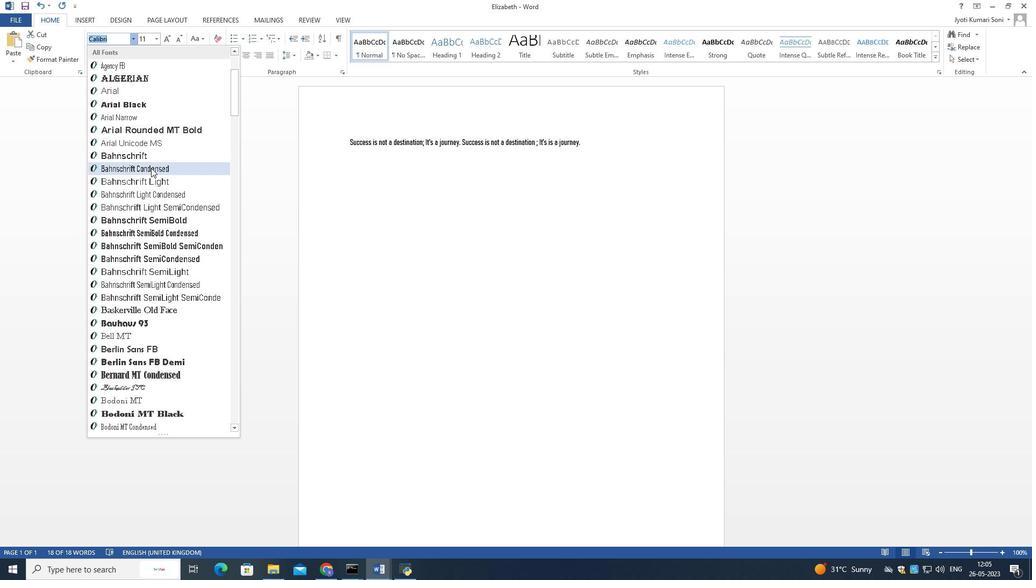 
Action: Mouse scrolled (151, 168) with delta (0, 0)
Screenshot: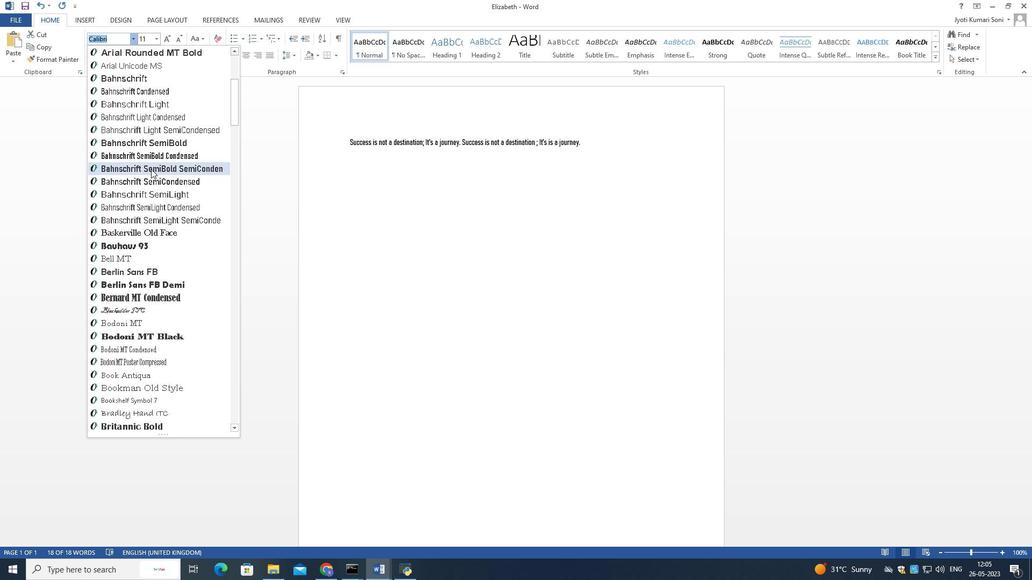 
Action: Mouse scrolled (151, 168) with delta (0, 0)
Screenshot: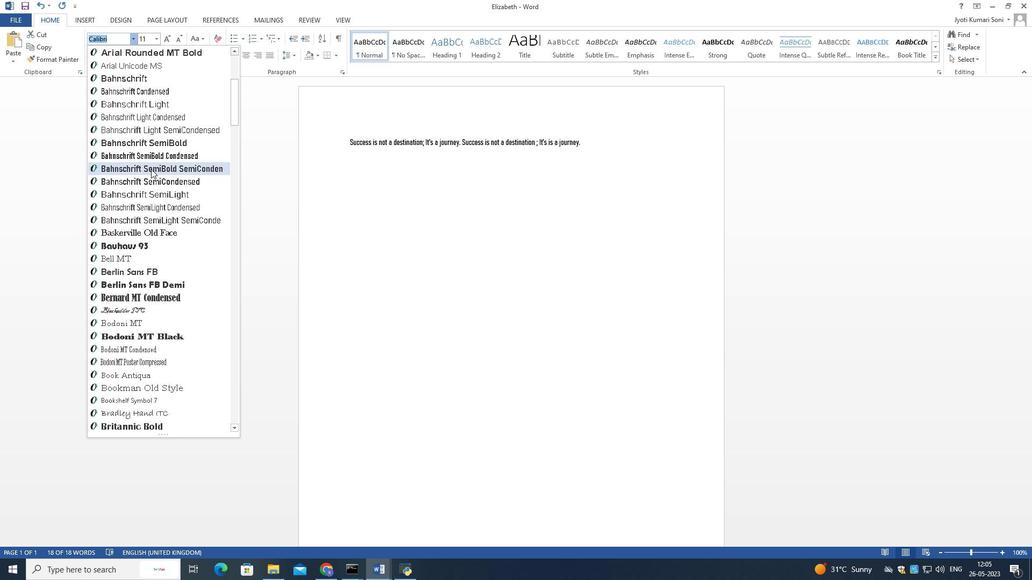 
Action: Mouse scrolled (151, 168) with delta (0, 0)
Screenshot: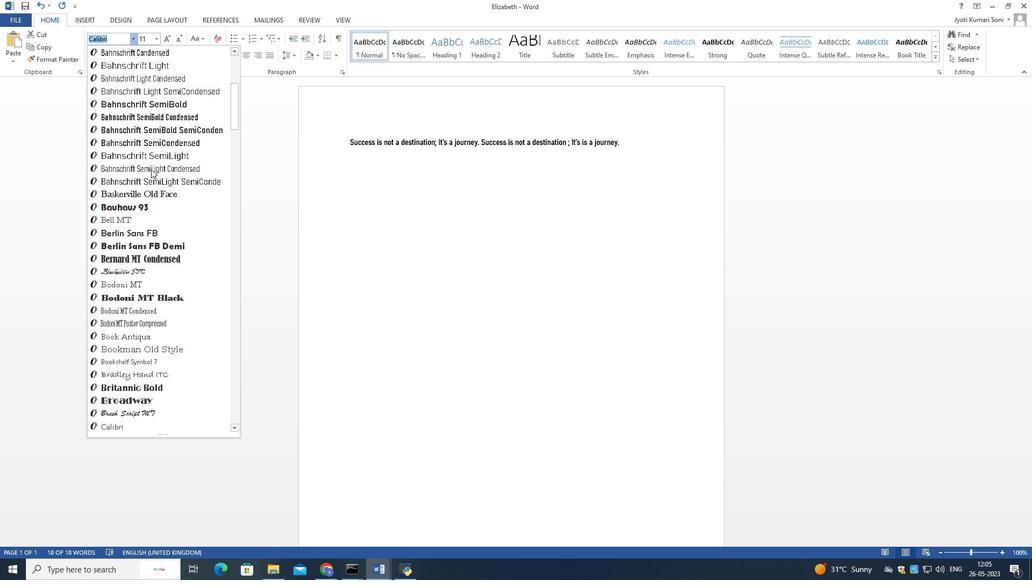 
Action: Mouse moved to (145, 201)
Screenshot: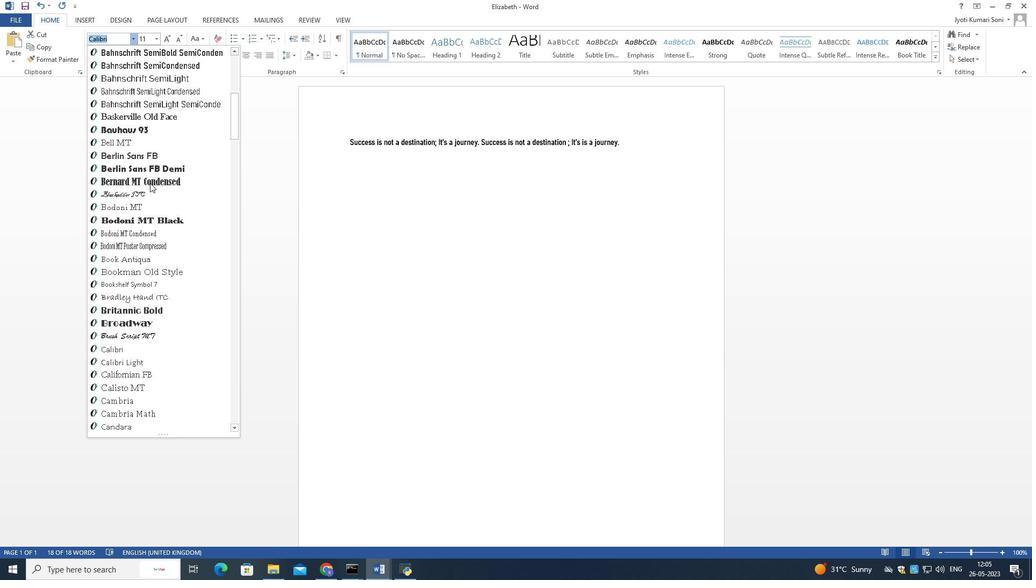 
Action: Mouse scrolled (145, 201) with delta (0, 0)
Screenshot: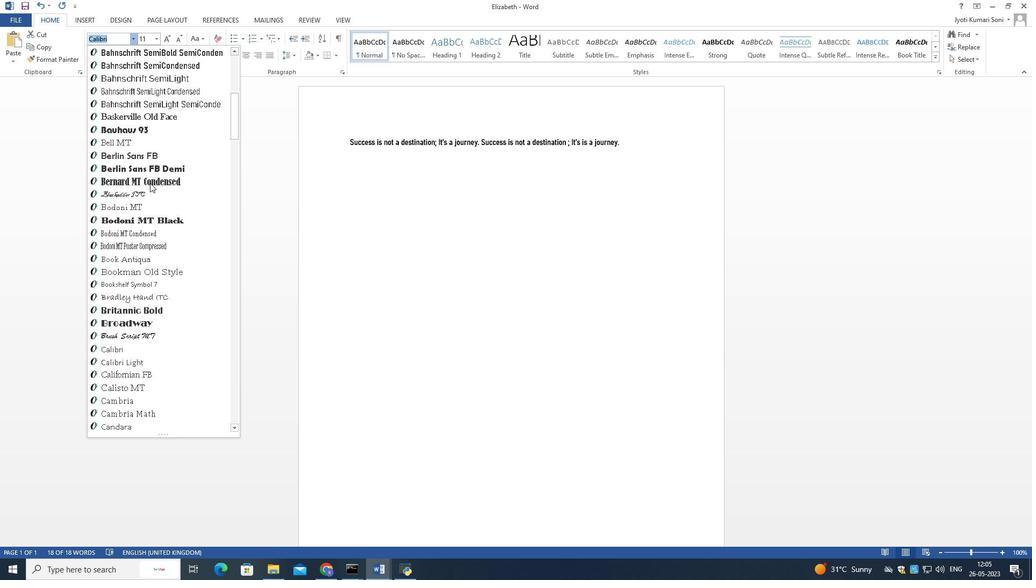 
Action: Mouse moved to (142, 206)
Screenshot: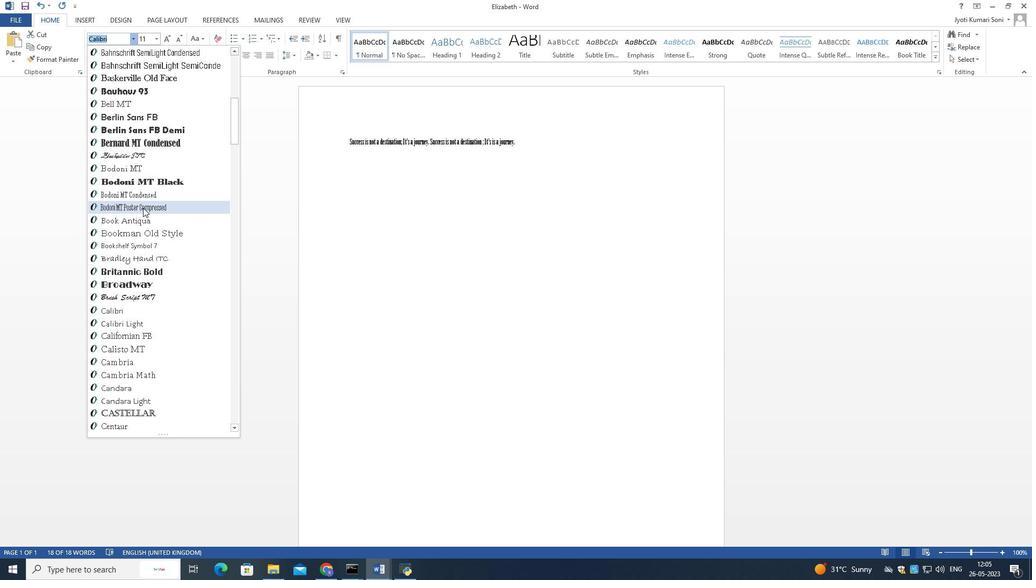 
Action: Mouse scrolled (142, 205) with delta (0, 0)
Screenshot: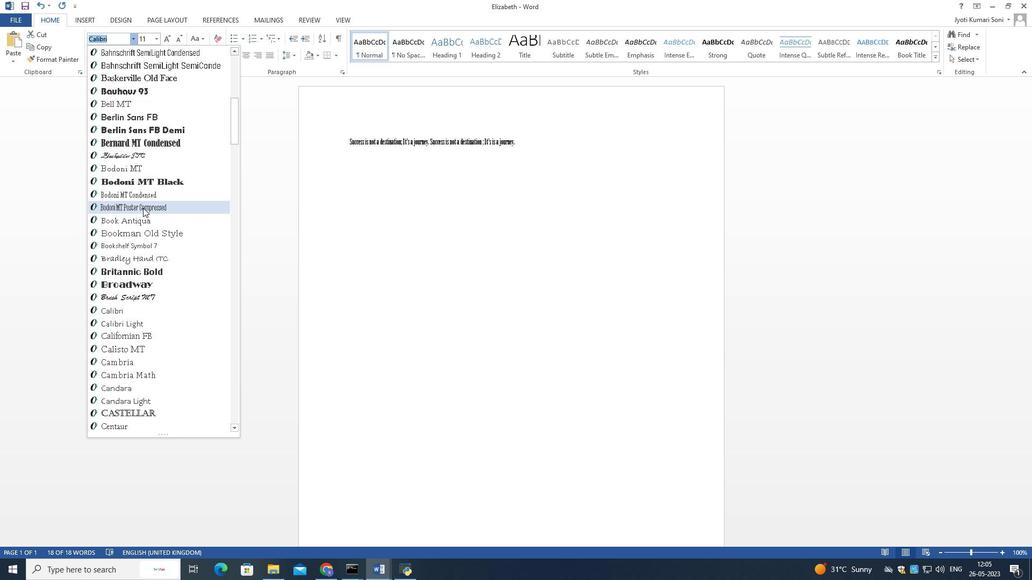 
Action: Mouse moved to (142, 205)
Screenshot: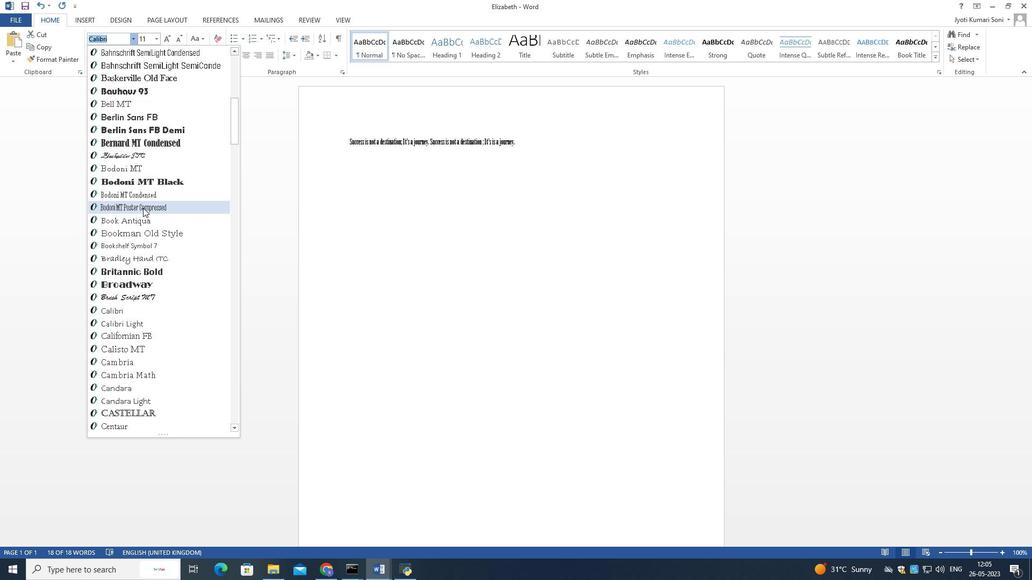 
Action: Mouse scrolled (142, 205) with delta (0, 0)
Screenshot: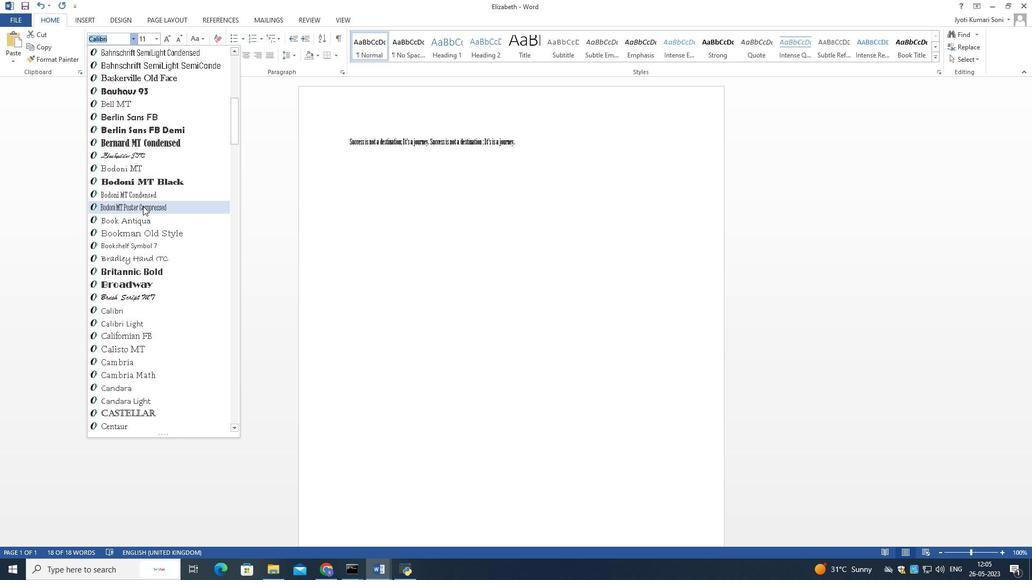 
Action: Mouse moved to (142, 205)
Screenshot: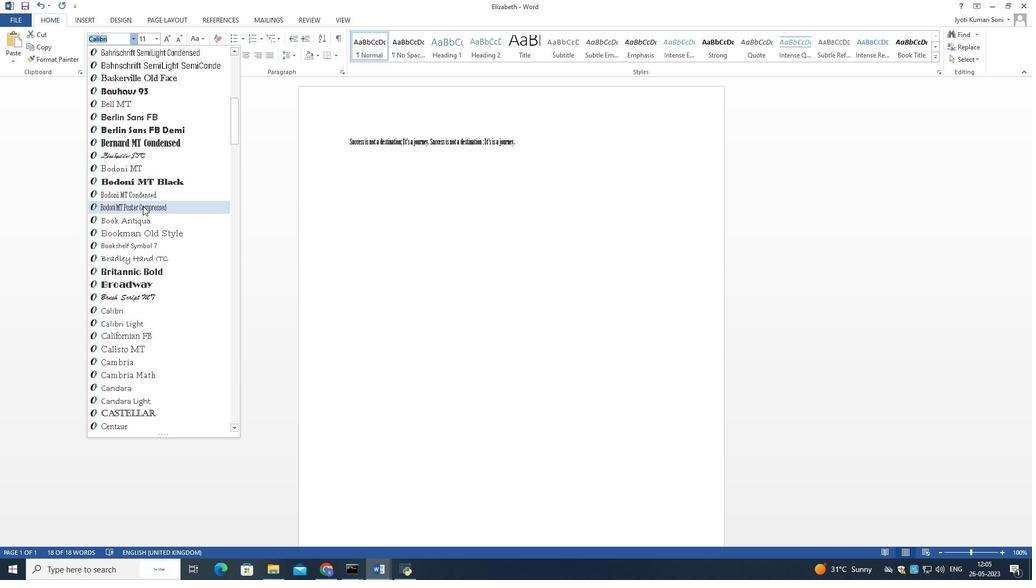
Action: Mouse scrolled (142, 205) with delta (0, 0)
Screenshot: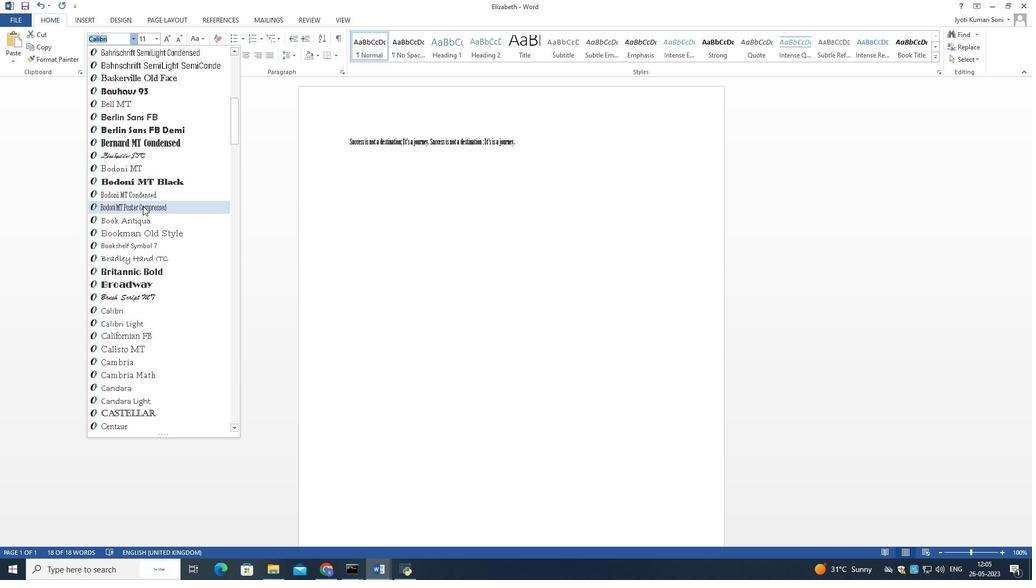 
Action: Mouse scrolled (142, 205) with delta (0, 0)
Screenshot: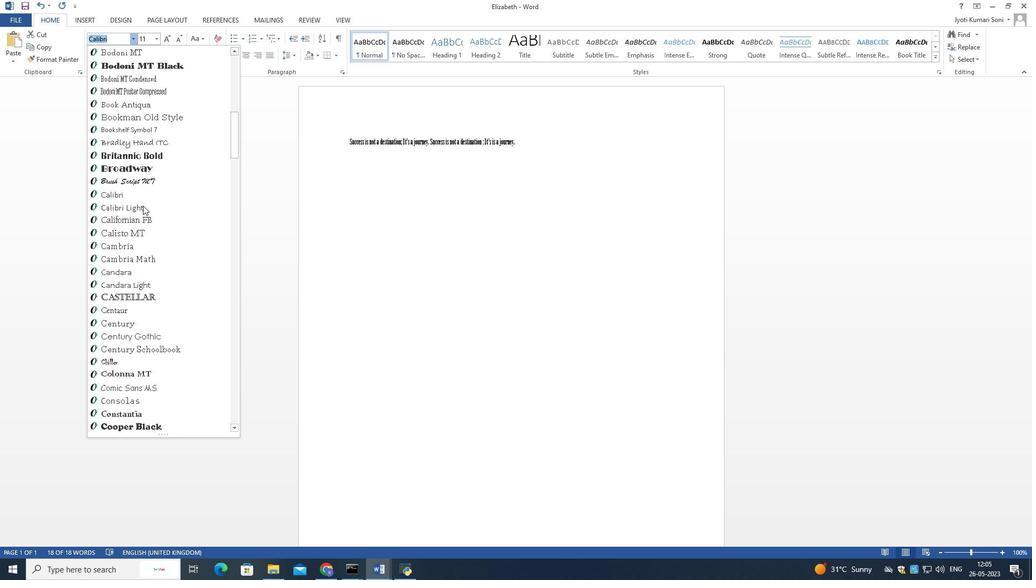 
Action: Mouse scrolled (142, 205) with delta (0, 0)
Screenshot: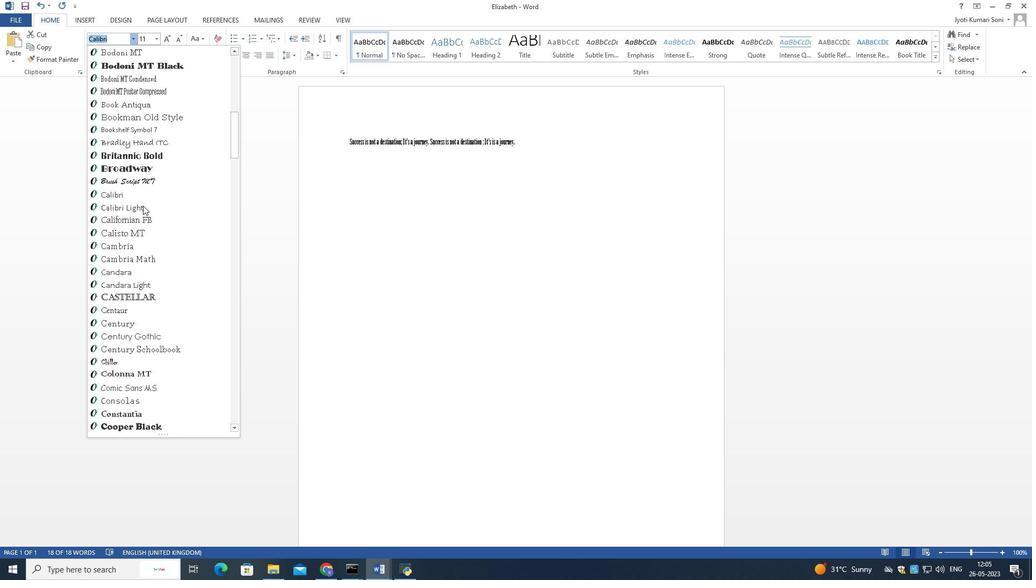 
Action: Mouse scrolled (142, 205) with delta (0, 0)
Screenshot: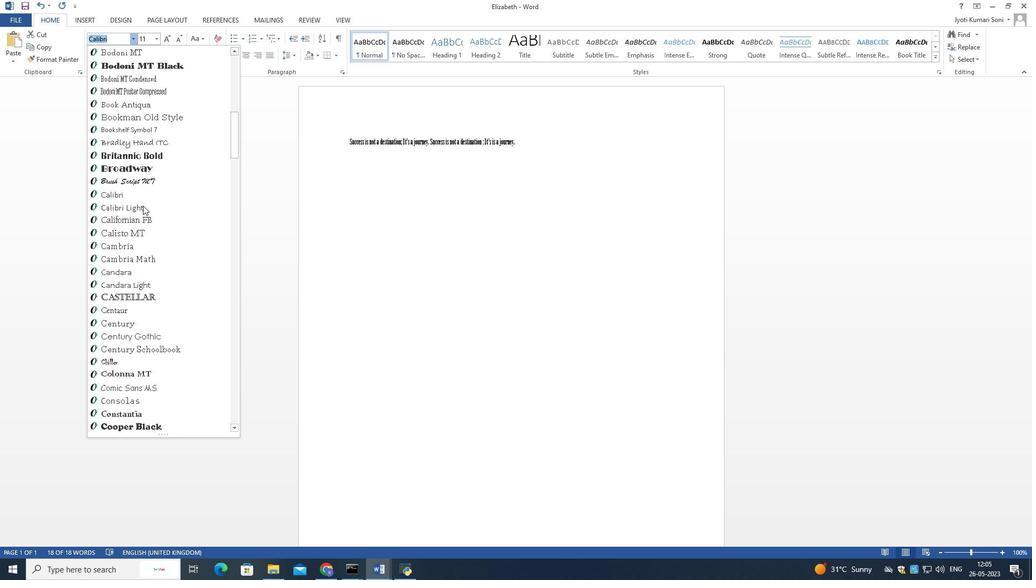 
Action: Mouse scrolled (142, 205) with delta (0, 0)
Screenshot: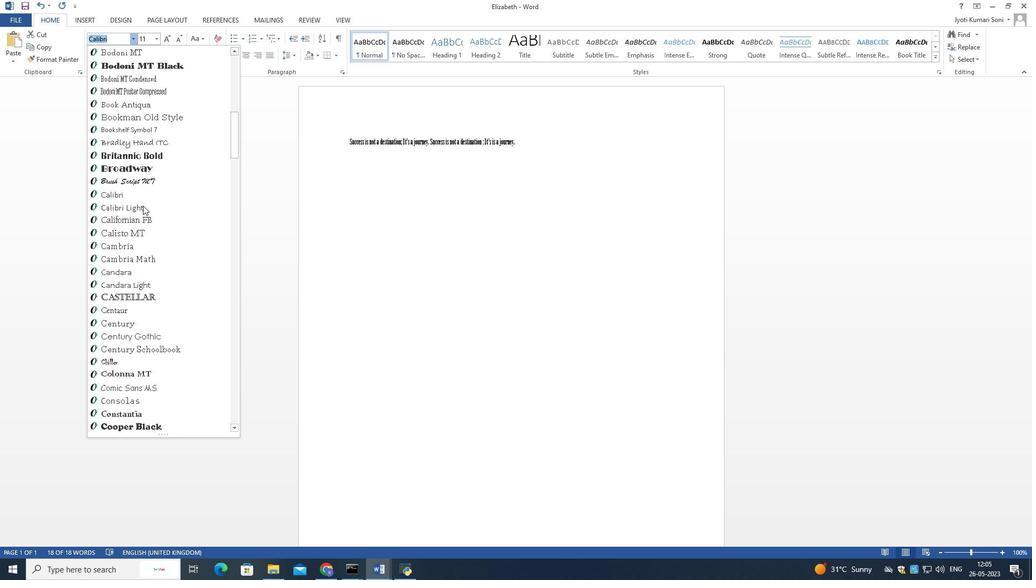 
Action: Mouse moved to (146, 364)
Screenshot: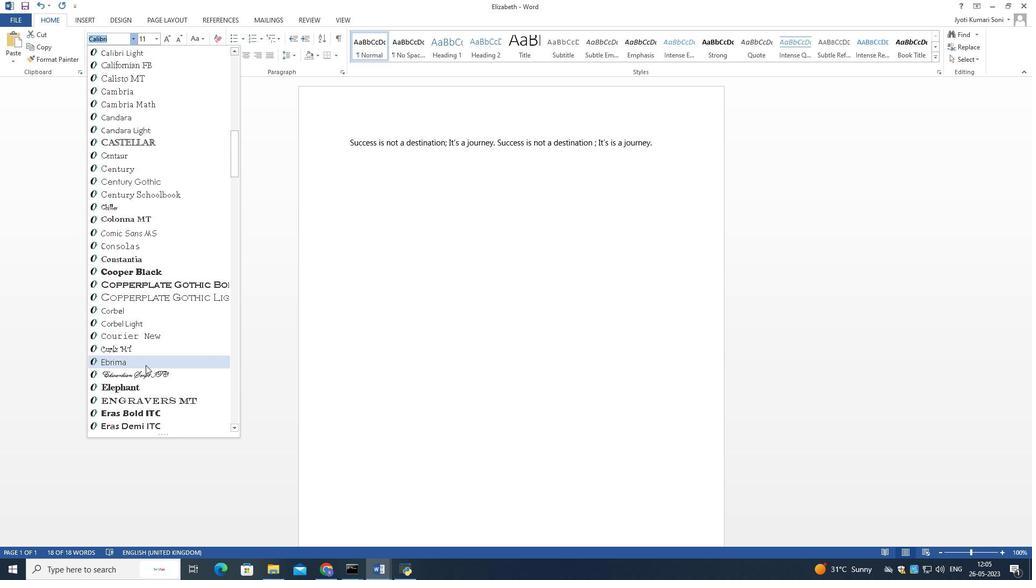 
Action: Mouse scrolled (146, 364) with delta (0, 0)
Screenshot: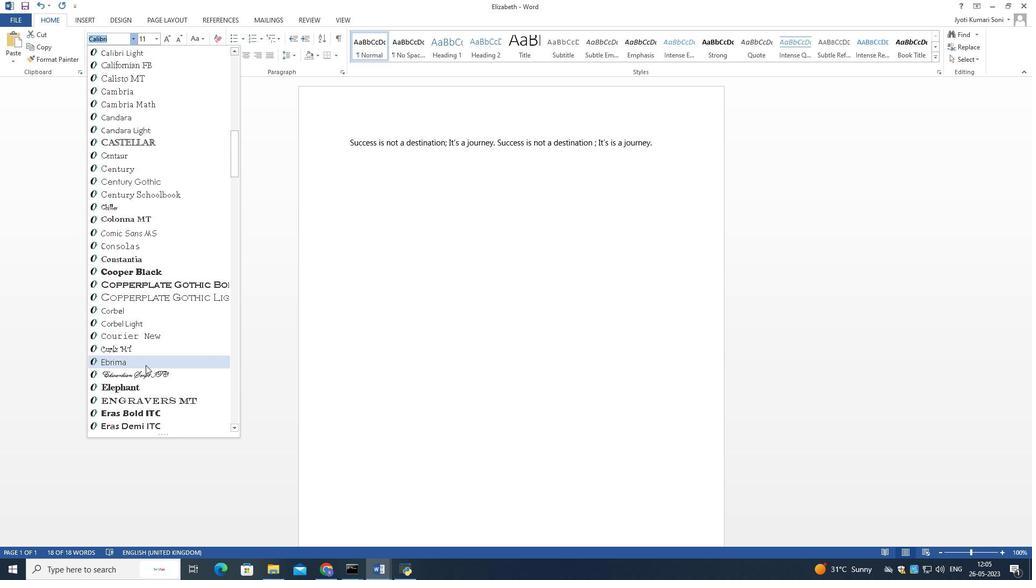 
Action: Mouse moved to (149, 364)
Screenshot: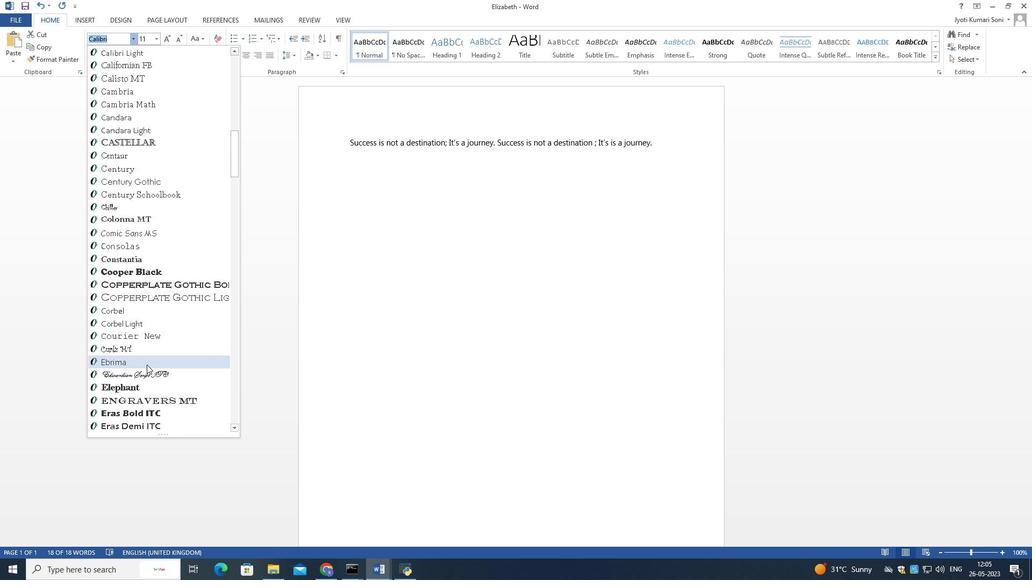 
Action: Mouse scrolled (149, 363) with delta (0, 0)
Screenshot: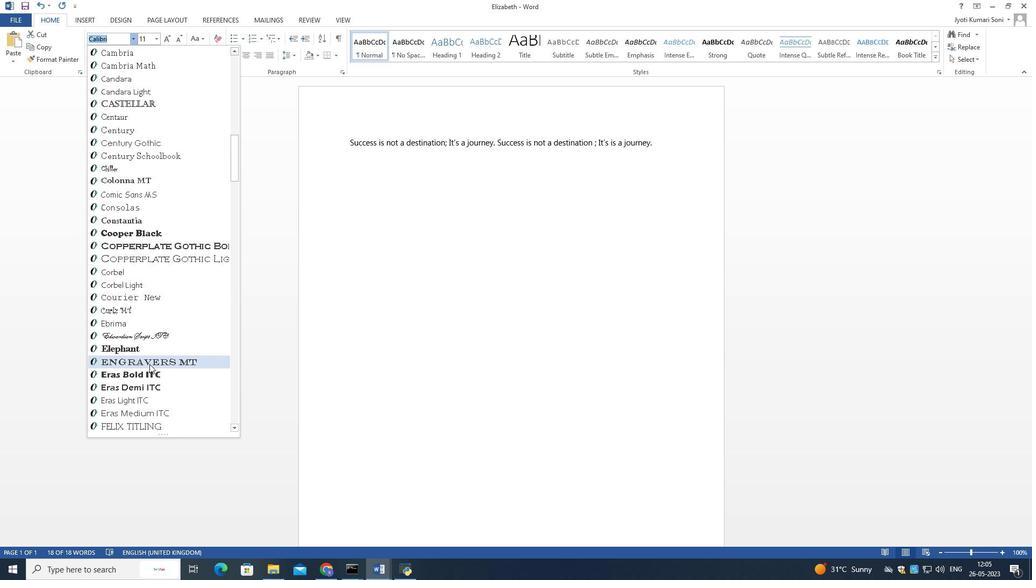 
Action: Mouse moved to (153, 360)
Screenshot: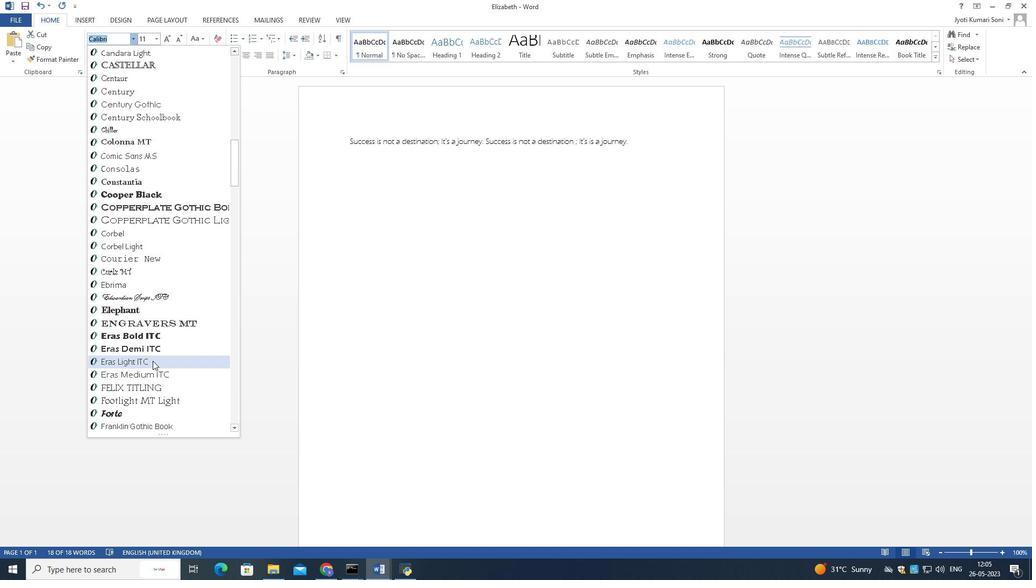 
Action: Mouse scrolled (153, 359) with delta (0, 0)
Screenshot: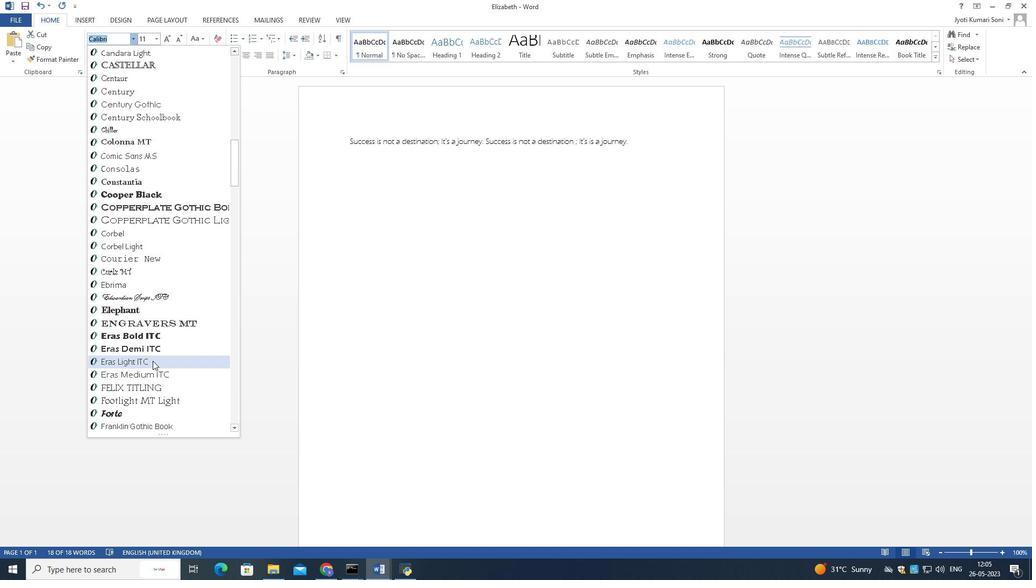 
Action: Mouse moved to (182, 283)
Screenshot: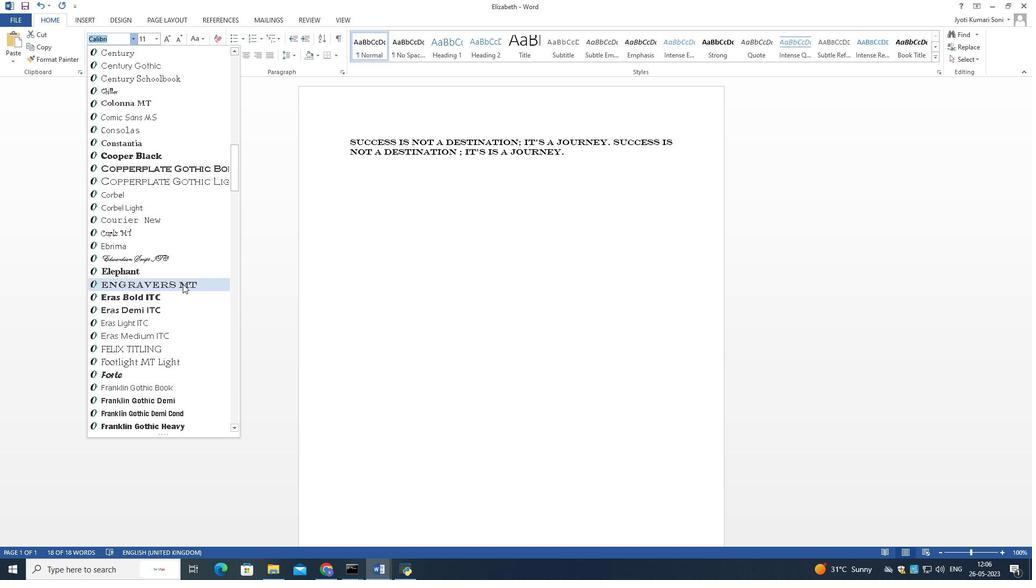 
Action: Mouse pressed left at (182, 283)
Screenshot: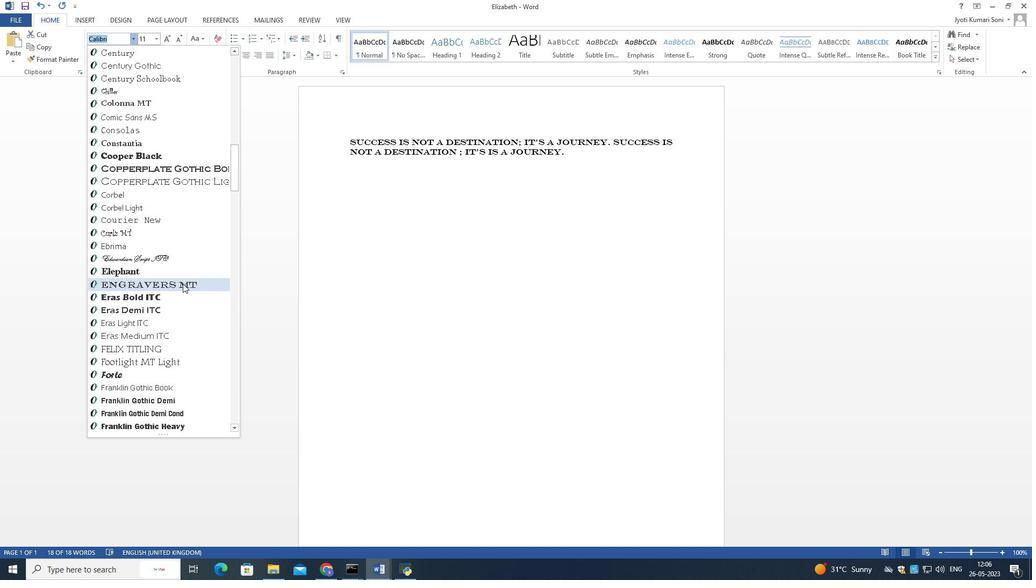 
Action: Mouse moved to (157, 40)
Screenshot: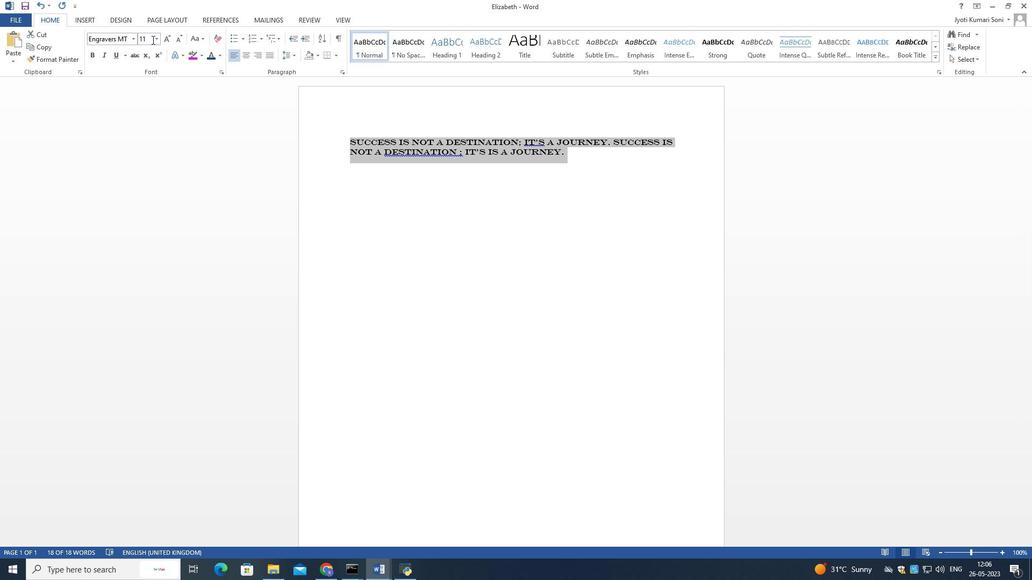 
Action: Mouse pressed left at (157, 40)
Screenshot: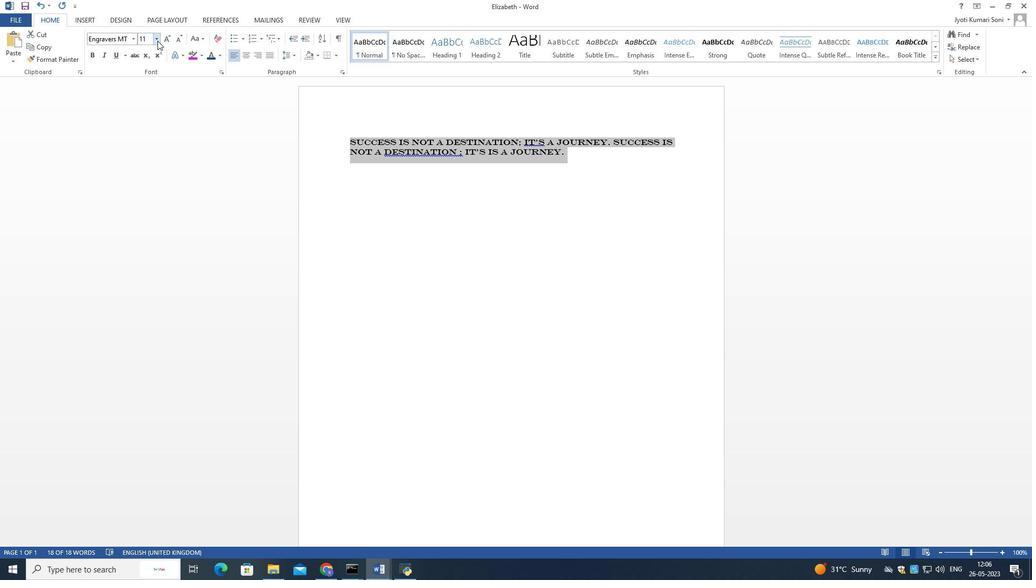 
Action: Mouse moved to (146, 120)
Screenshot: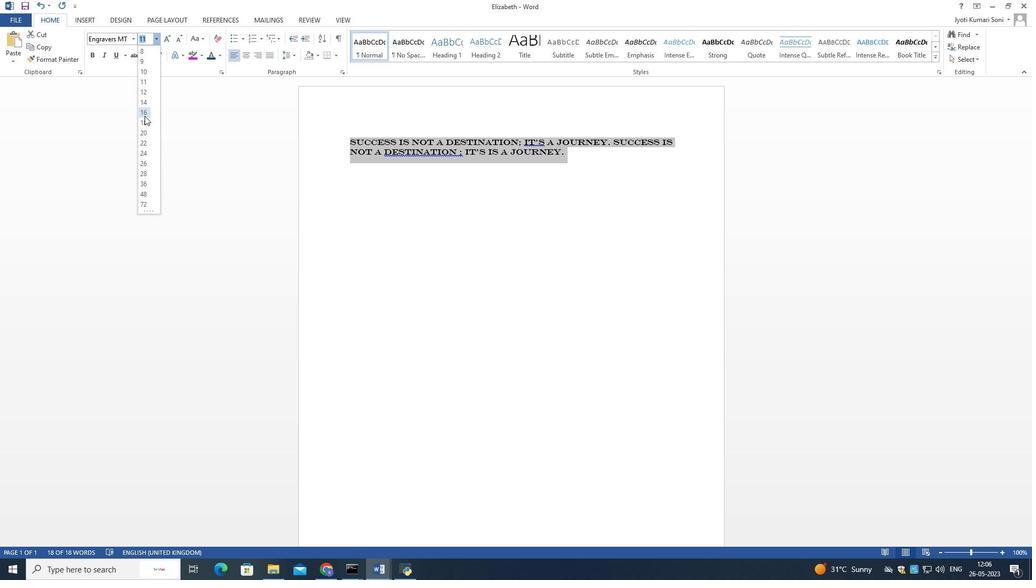 
Action: Mouse pressed left at (146, 120)
Screenshot: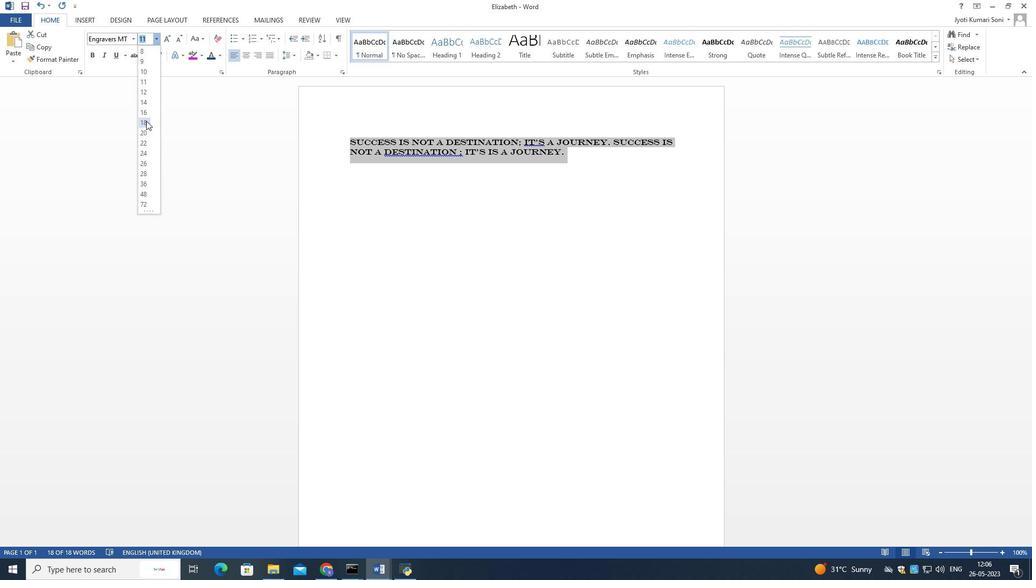 
Action: Mouse moved to (218, 56)
Screenshot: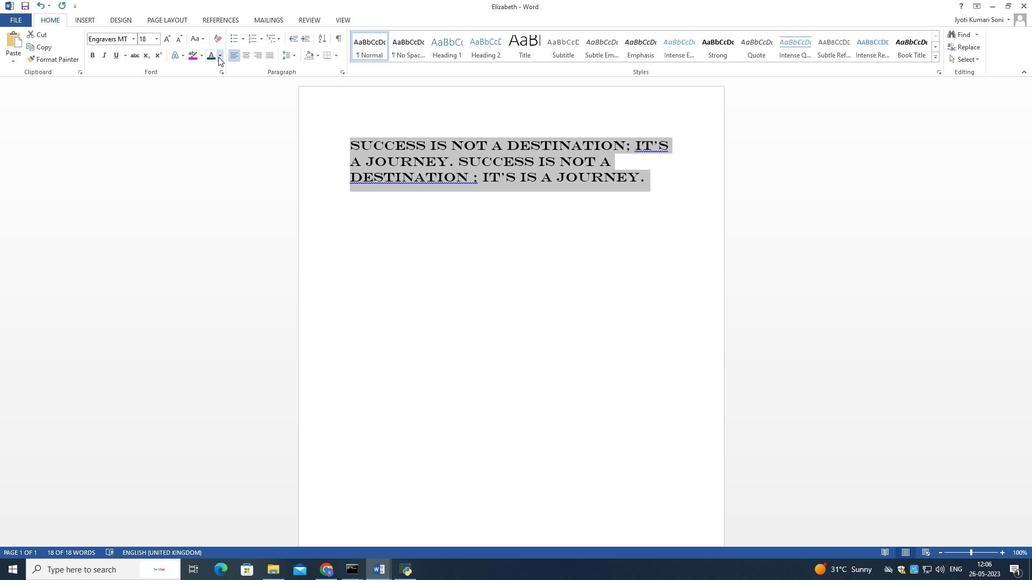 
Action: Mouse pressed left at (218, 56)
Screenshot: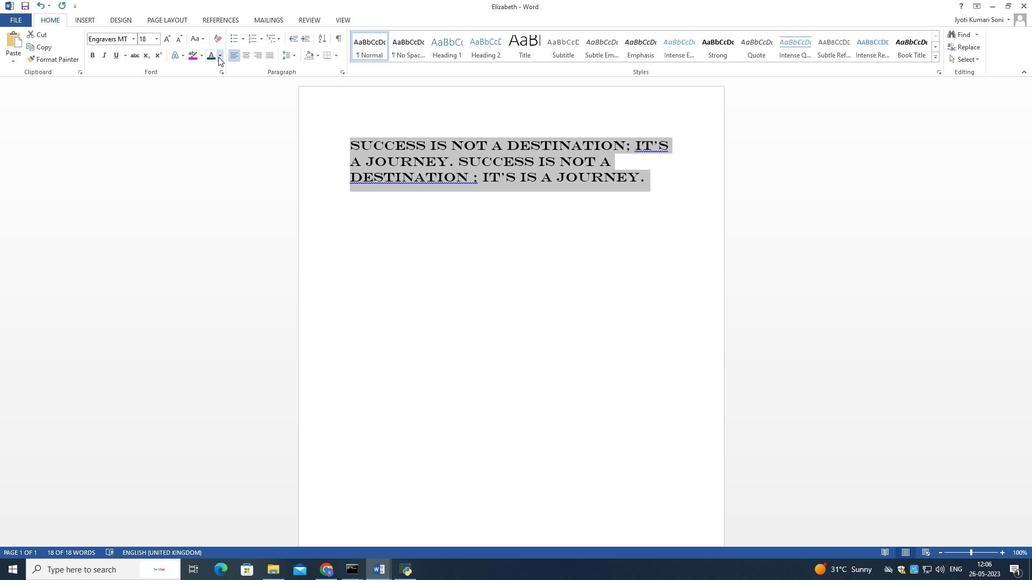 
Action: Mouse moved to (275, 120)
Screenshot: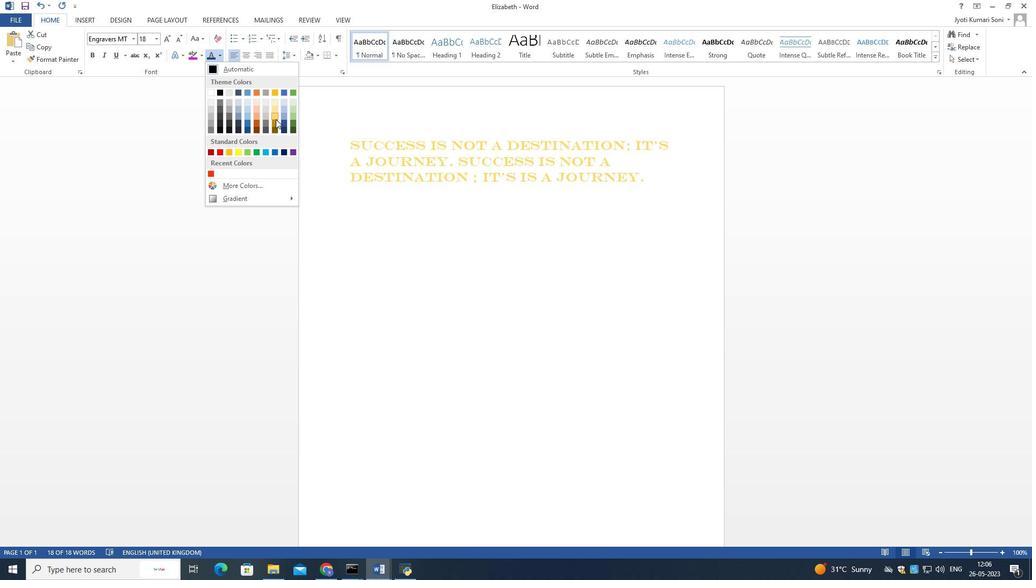 
Action: Mouse pressed left at (275, 120)
Screenshot: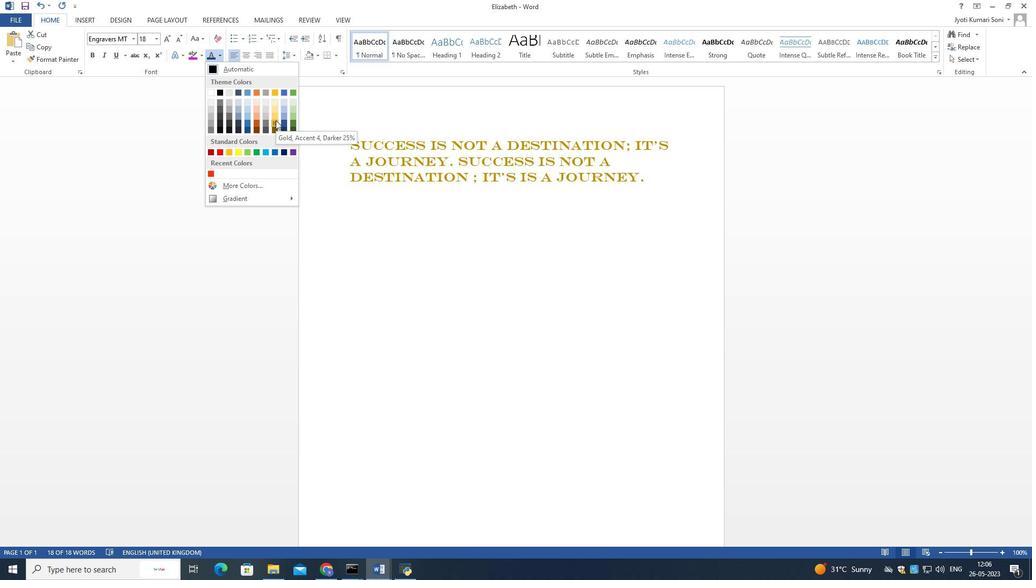 
Action: Mouse moved to (497, 225)
Screenshot: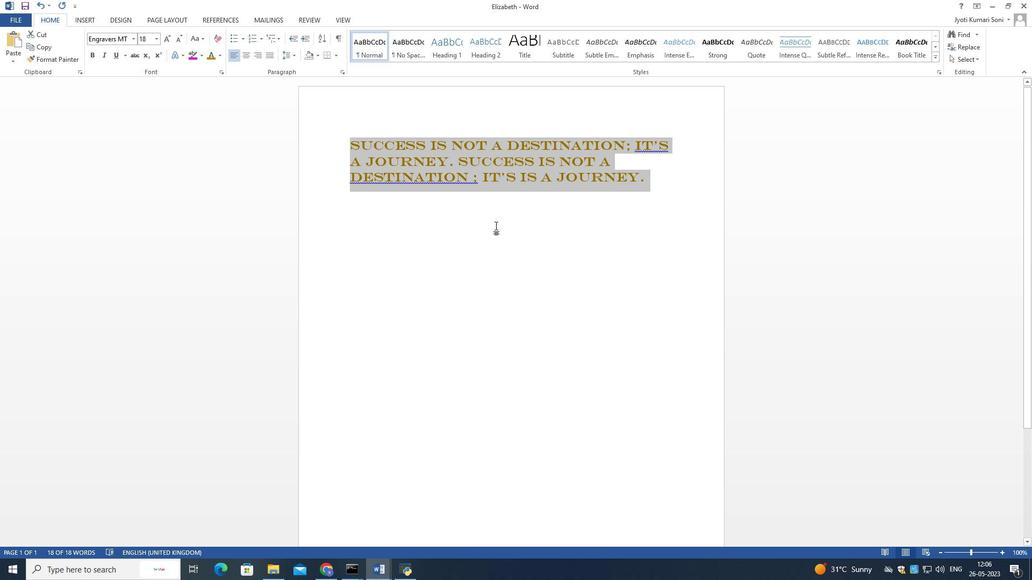 
Action: Mouse pressed left at (497, 225)
Screenshot: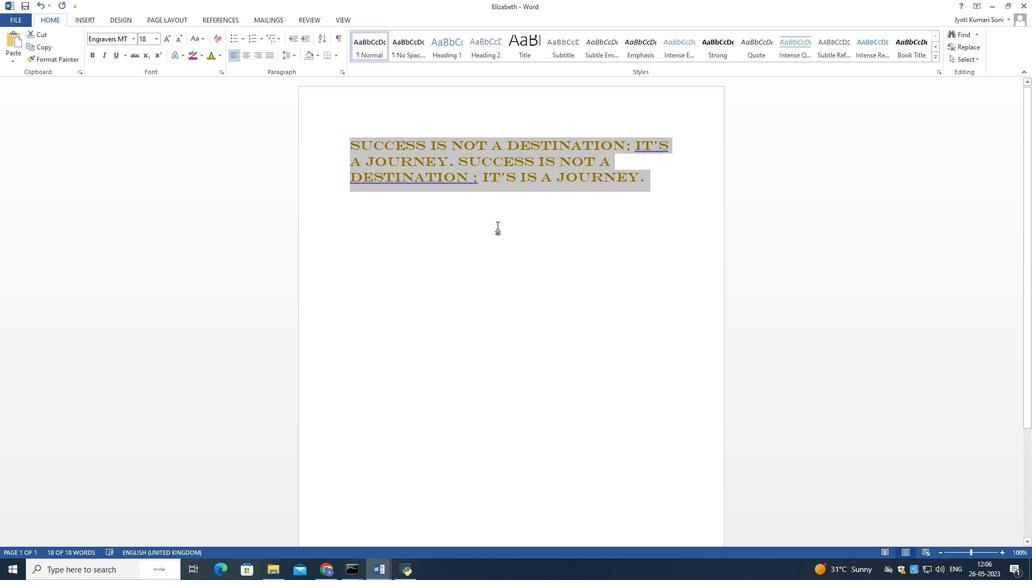 
Action: Mouse moved to (474, 182)
Screenshot: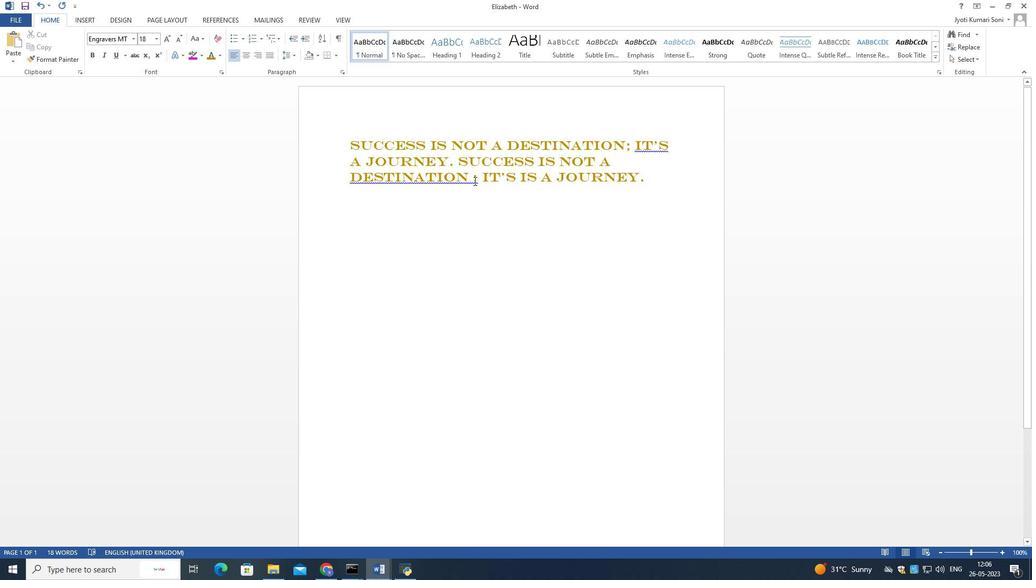 
Action: Mouse pressed left at (474, 182)
Screenshot: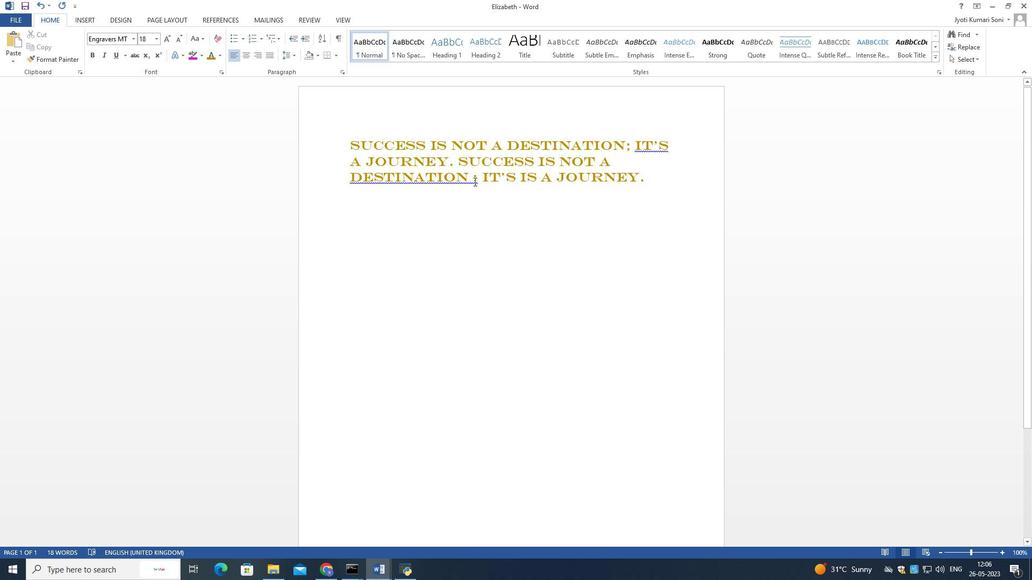 
Action: Mouse moved to (471, 168)
Screenshot: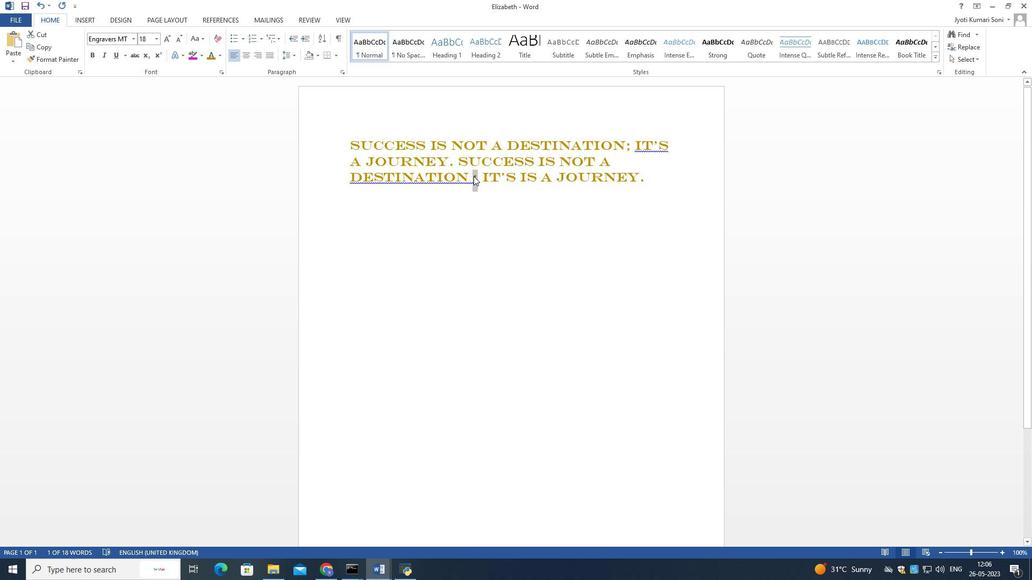 
Action: Mouse pressed left at (471, 168)
Screenshot: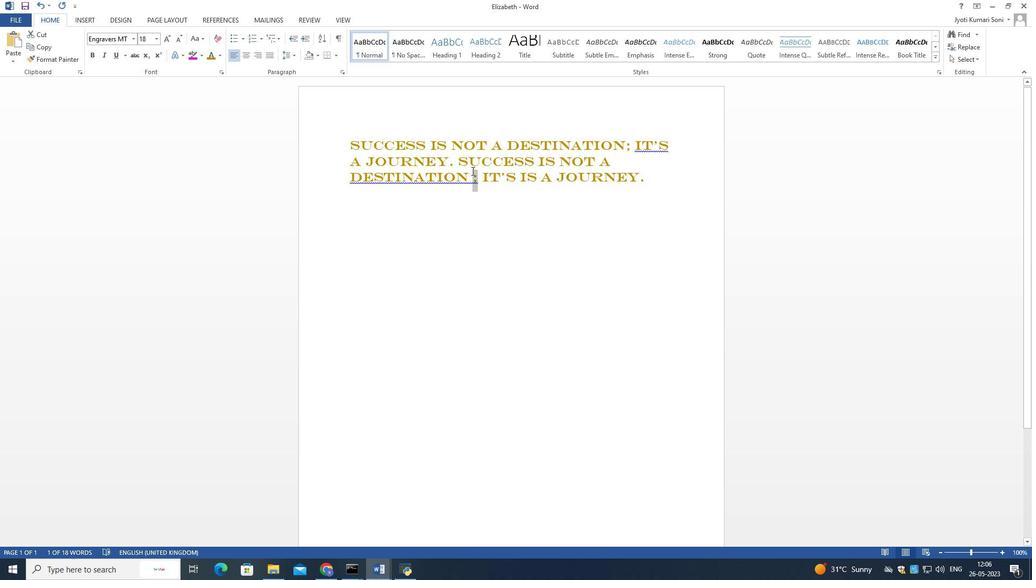 
Action: Mouse moved to (475, 175)
Screenshot: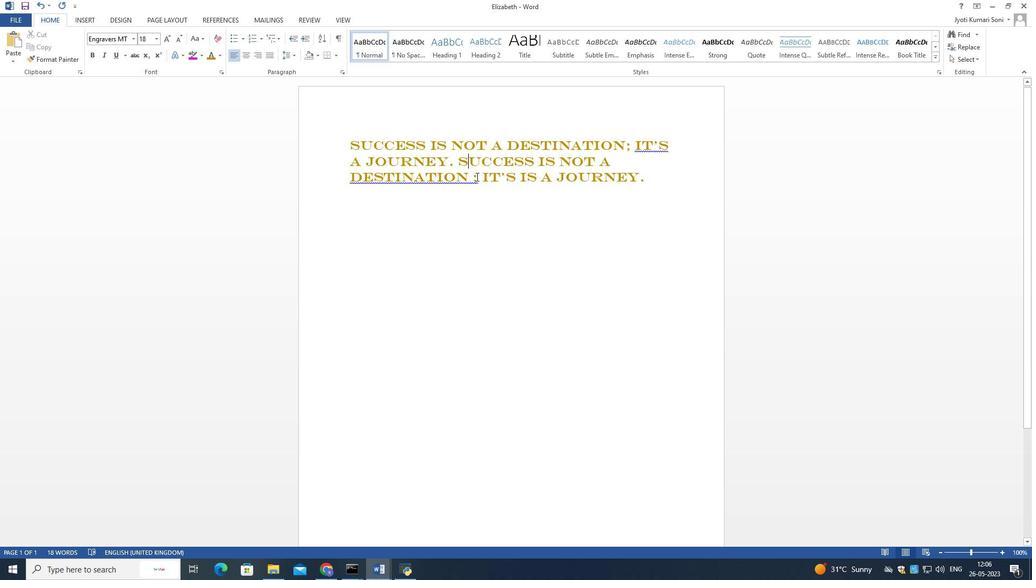 
Action: Mouse pressed left at (475, 175)
Screenshot: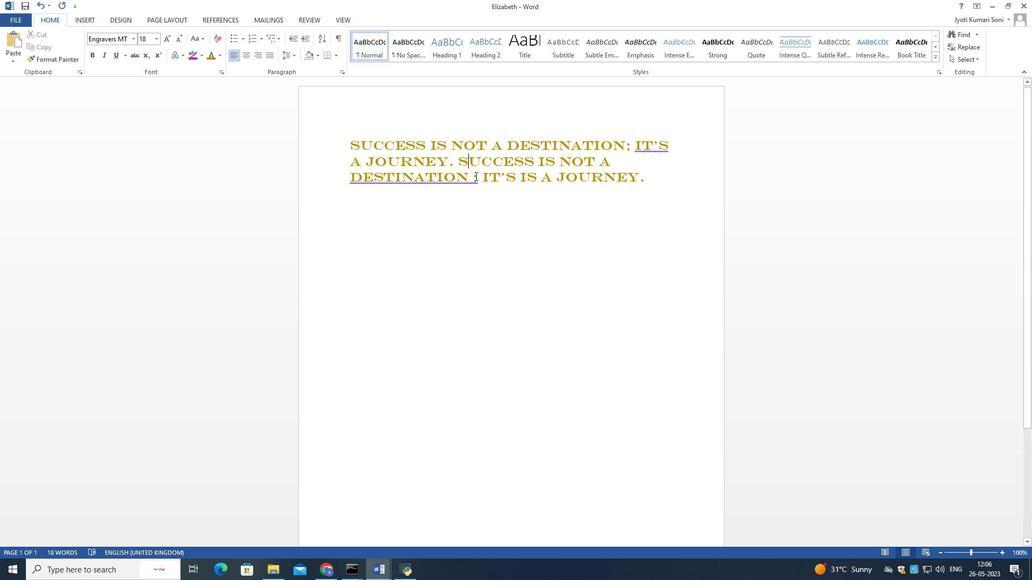 
Action: Mouse moved to (503, 210)
Screenshot: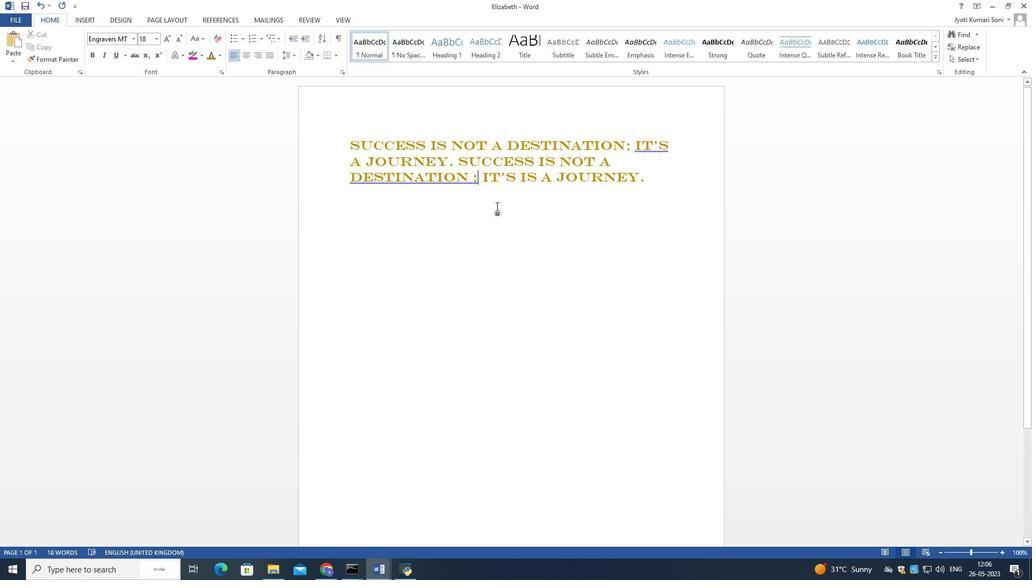 
Action: Key pressed <Key.left><Key.backspace>
Screenshot: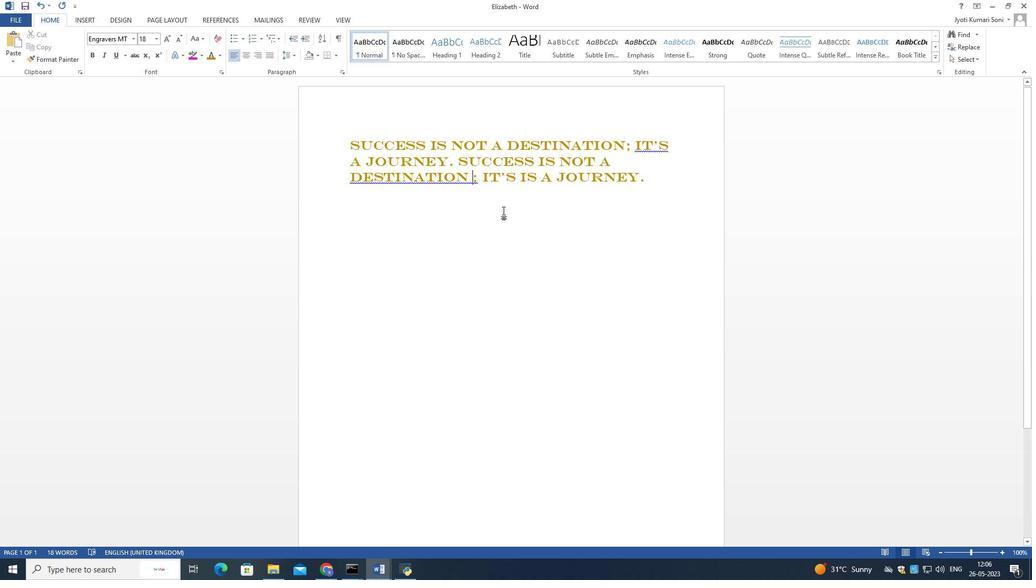
Action: Mouse moved to (630, 190)
Screenshot: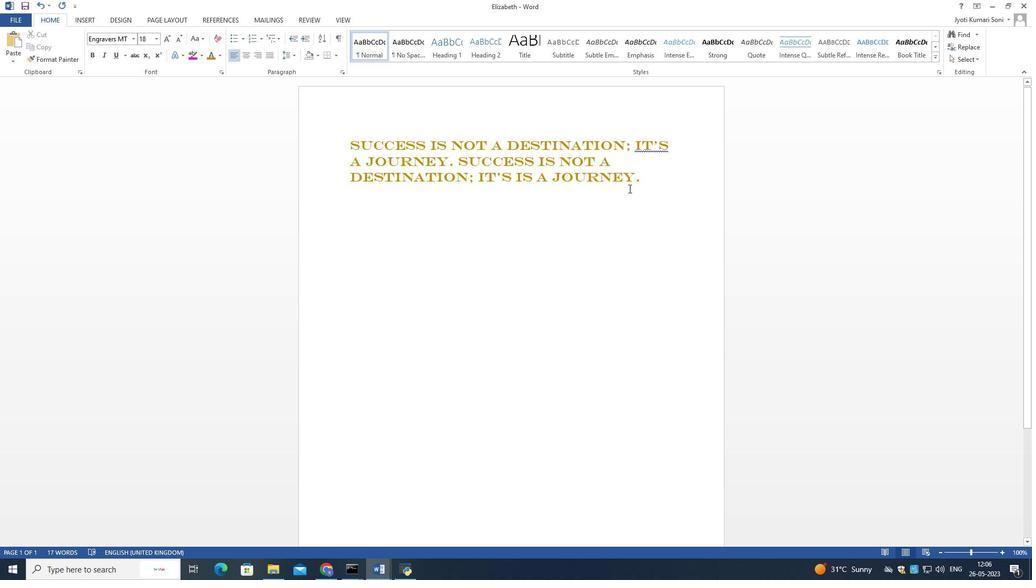 
Action: Mouse pressed left at (630, 190)
Screenshot: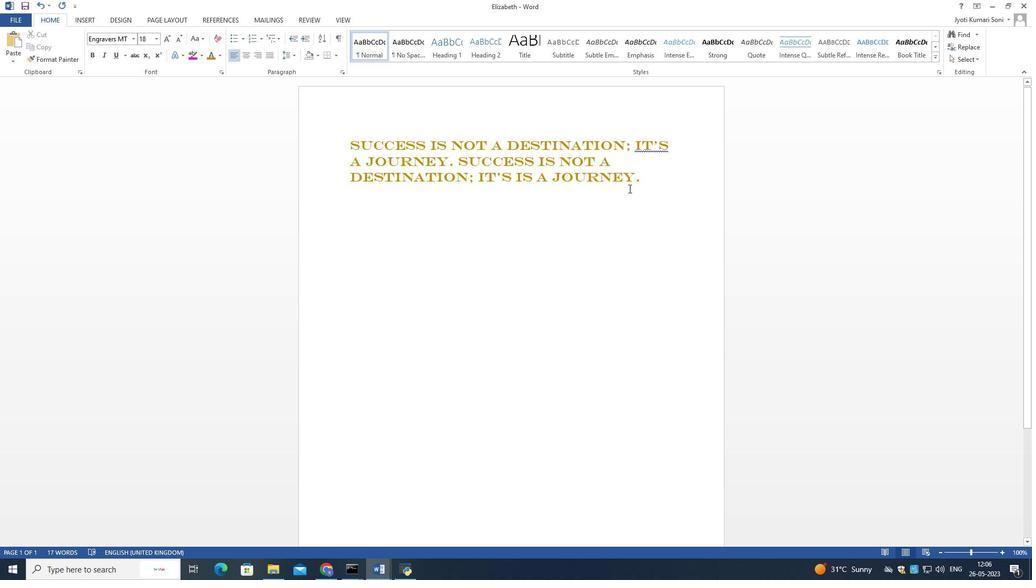 
Action: Mouse moved to (625, 188)
Screenshot: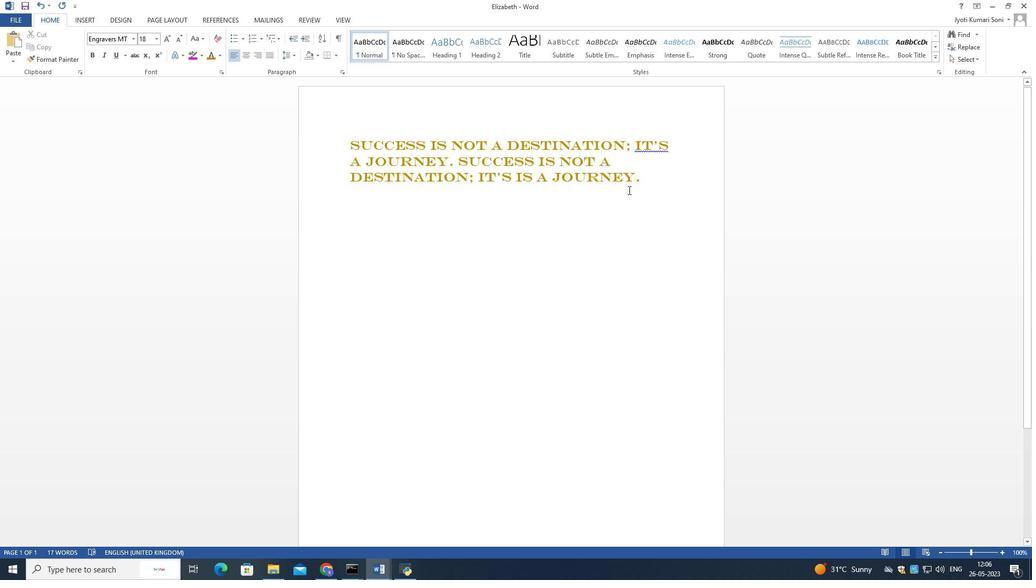 
